 Task: Create Workspace Enterprise Risk Management Workspace description Manage and track company stock options and equity. Workspace type Other
Action: Mouse moved to (360, 76)
Screenshot: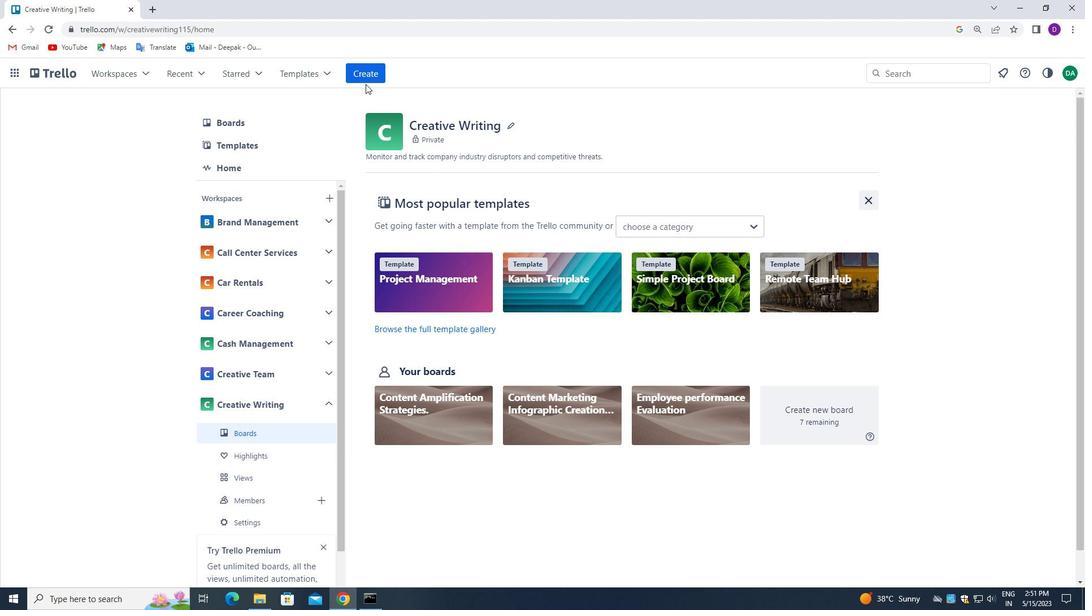 
Action: Mouse pressed left at (360, 76)
Screenshot: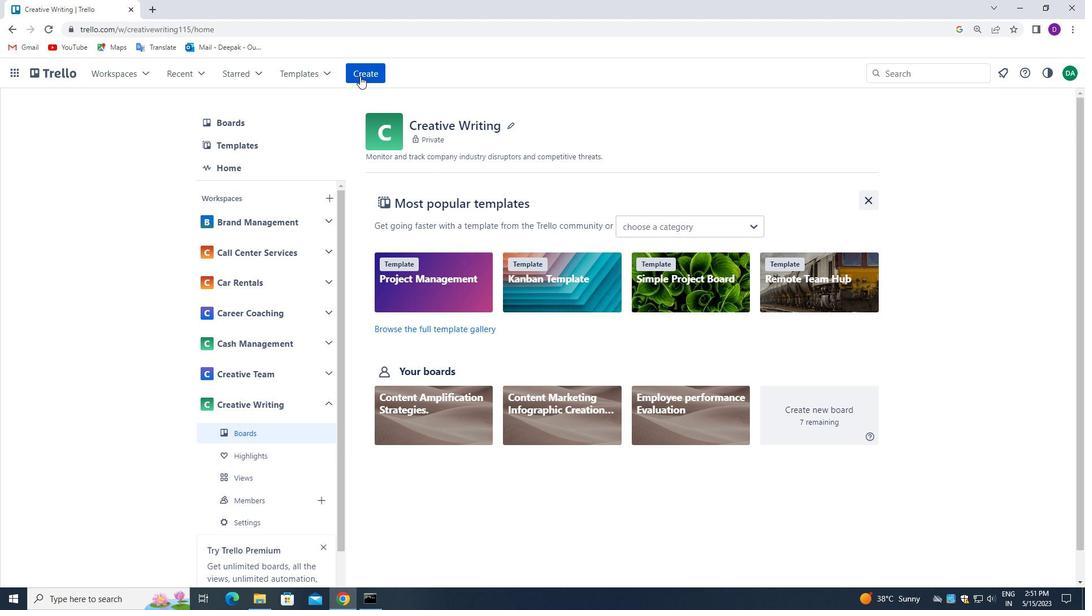 
Action: Mouse moved to (414, 200)
Screenshot: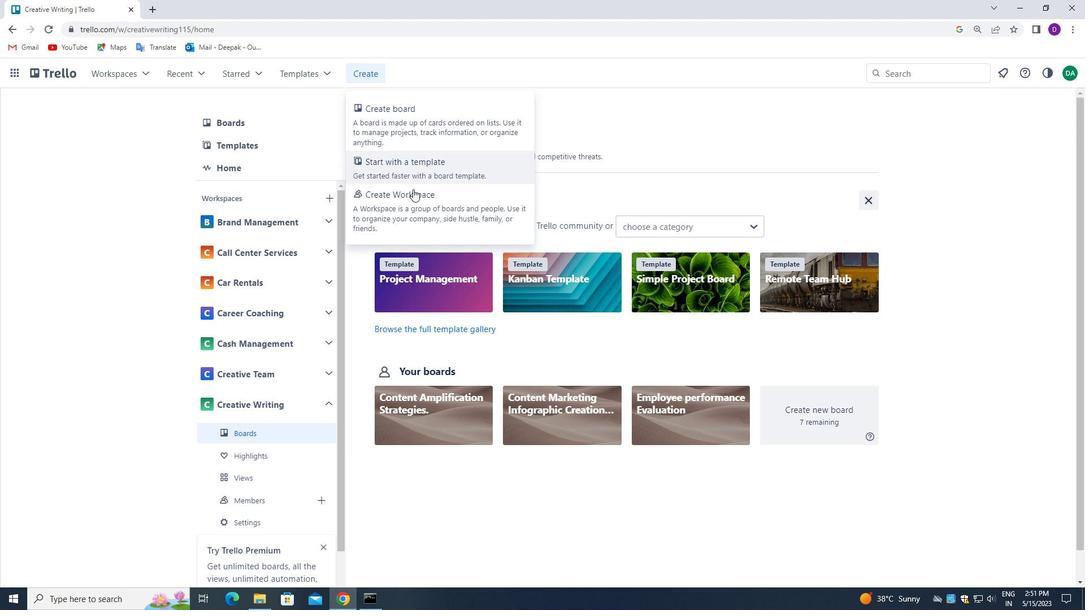 
Action: Mouse pressed left at (414, 200)
Screenshot: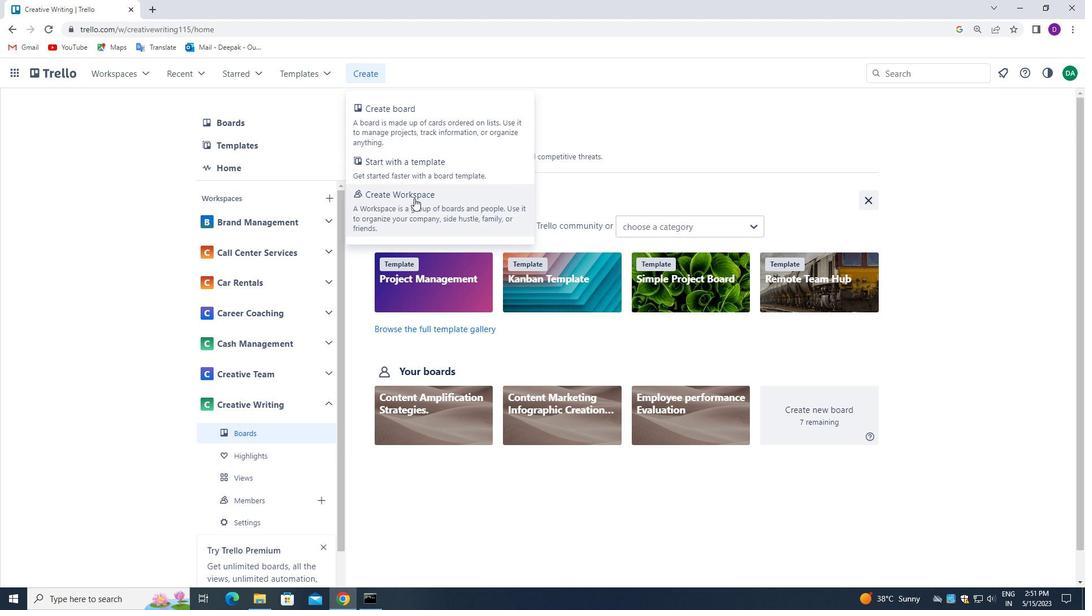 
Action: Mouse moved to (332, 227)
Screenshot: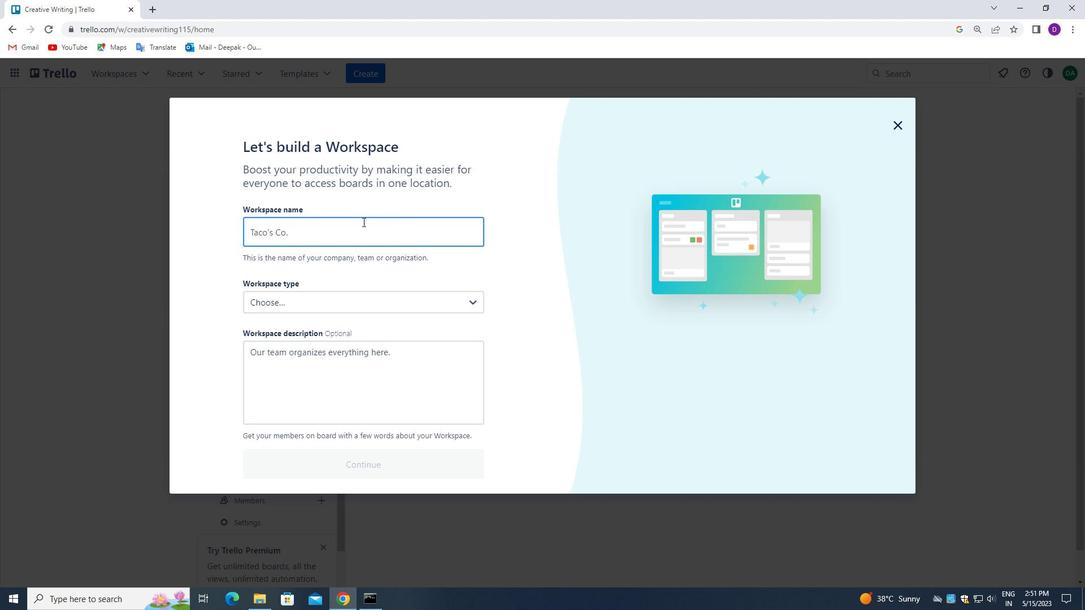 
Action: Mouse pressed left at (332, 227)
Screenshot: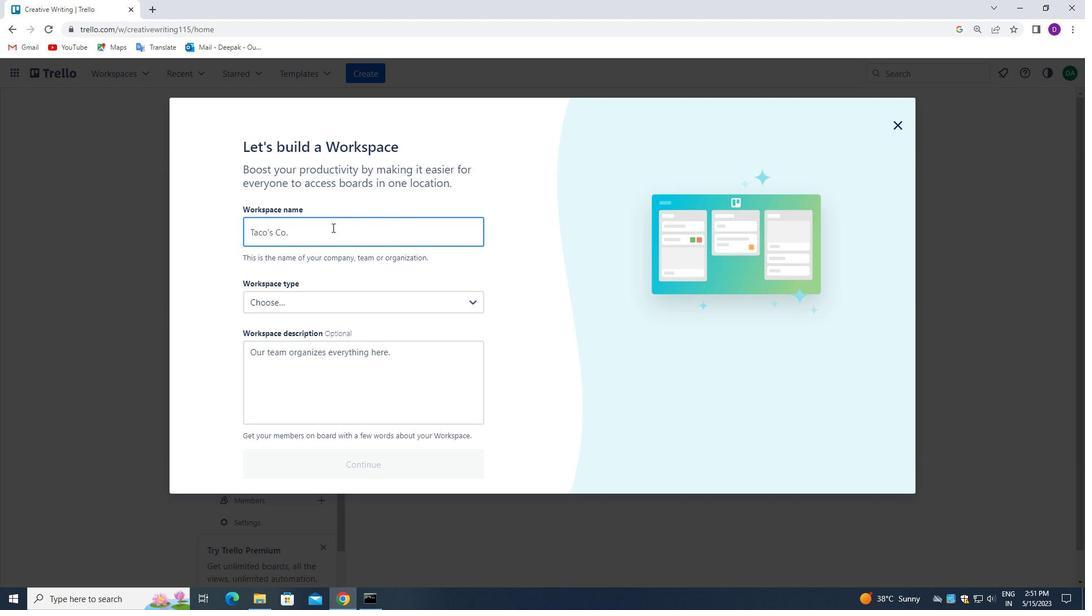 
Action: Mouse moved to (195, 257)
Screenshot: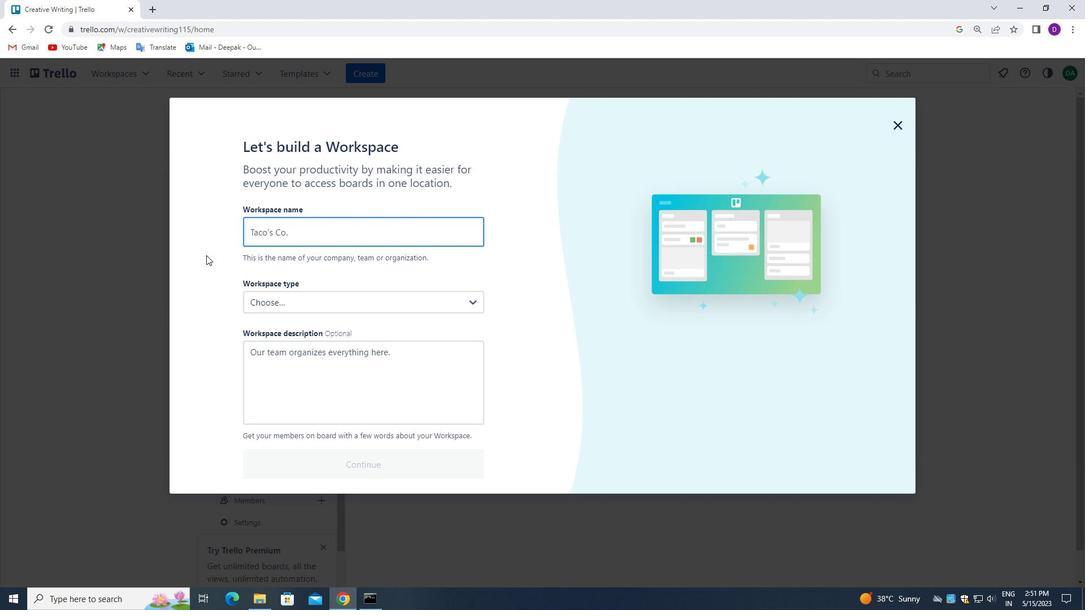 
Action: Key pressed <Key.shift_r>Enterprise<Key.space><Key.shift_r>Risk<Key.space><Key.shift>MANAGEMENT
Screenshot: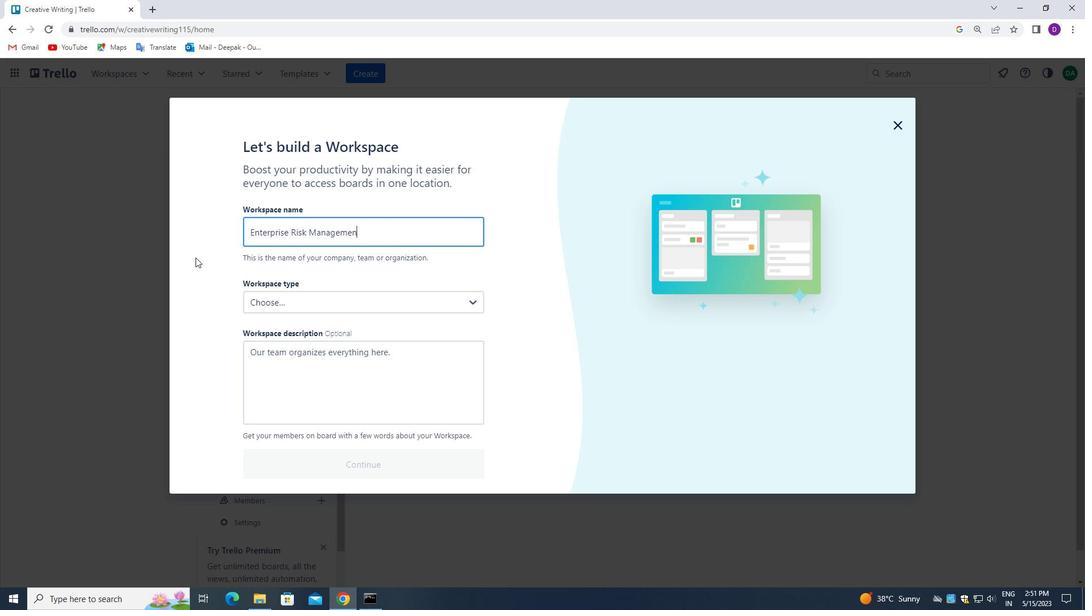 
Action: Mouse moved to (281, 362)
Screenshot: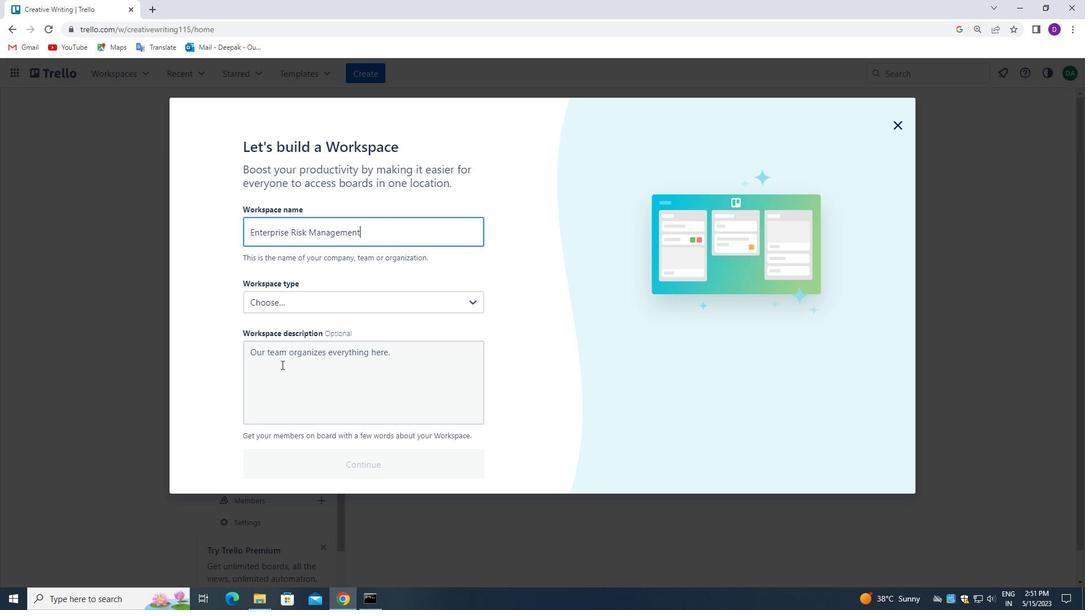 
Action: Mouse pressed left at (281, 362)
Screenshot: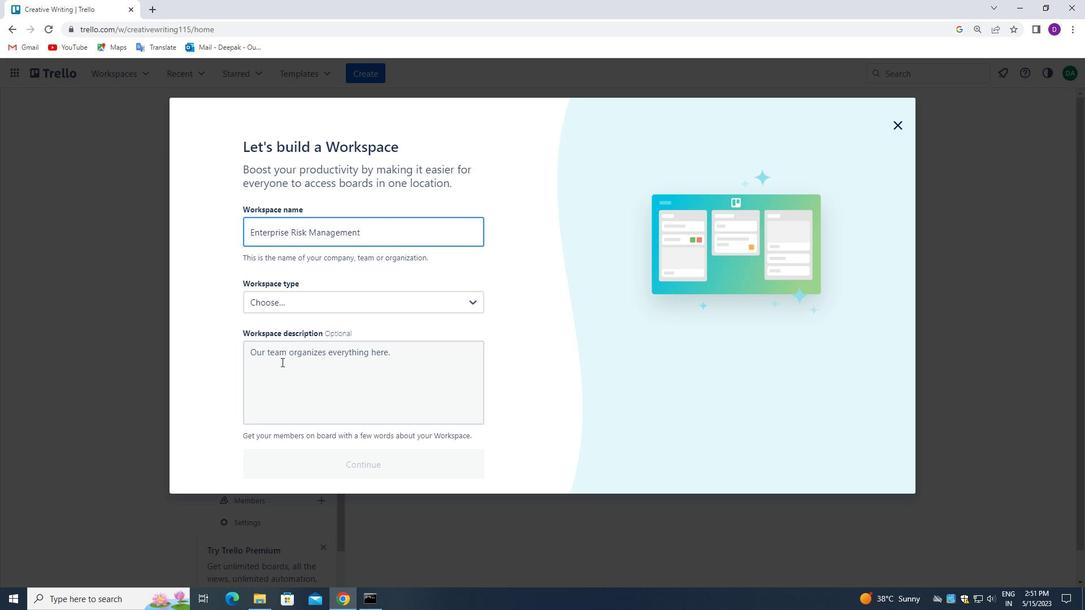 
Action: Key pressed <Key.shift>MANAGE<Key.space>AN<Key.space><Key.backspace>D<Key.space>TRACK<Key.space>COMPANY<Key.space>STOCK<Key.space>OPTIONS<Key.space>AND<Key.space>EQUITY.
Screenshot: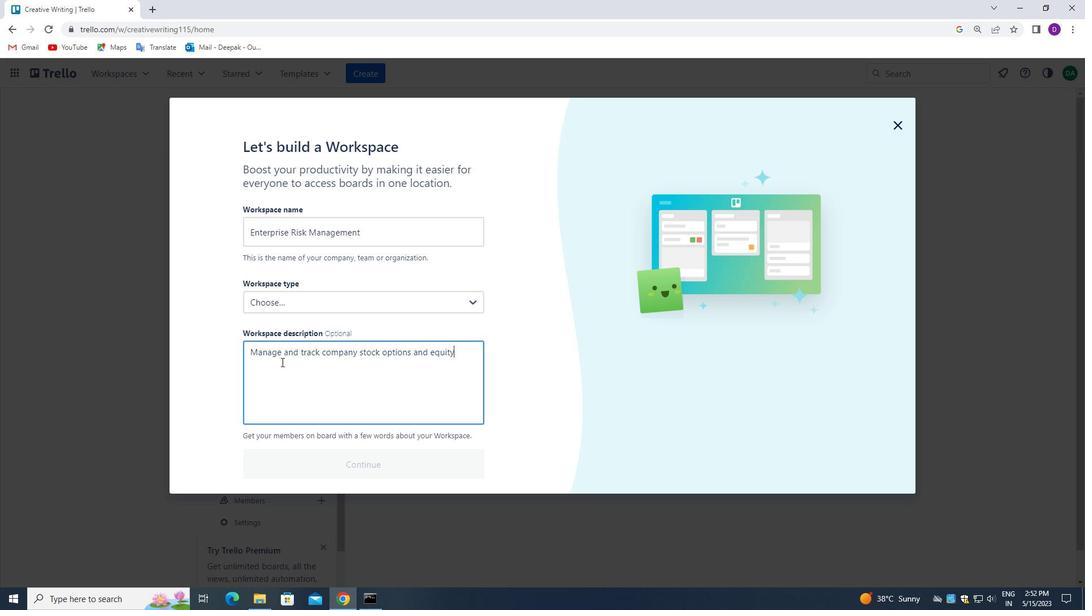 
Action: Mouse moved to (326, 305)
Screenshot: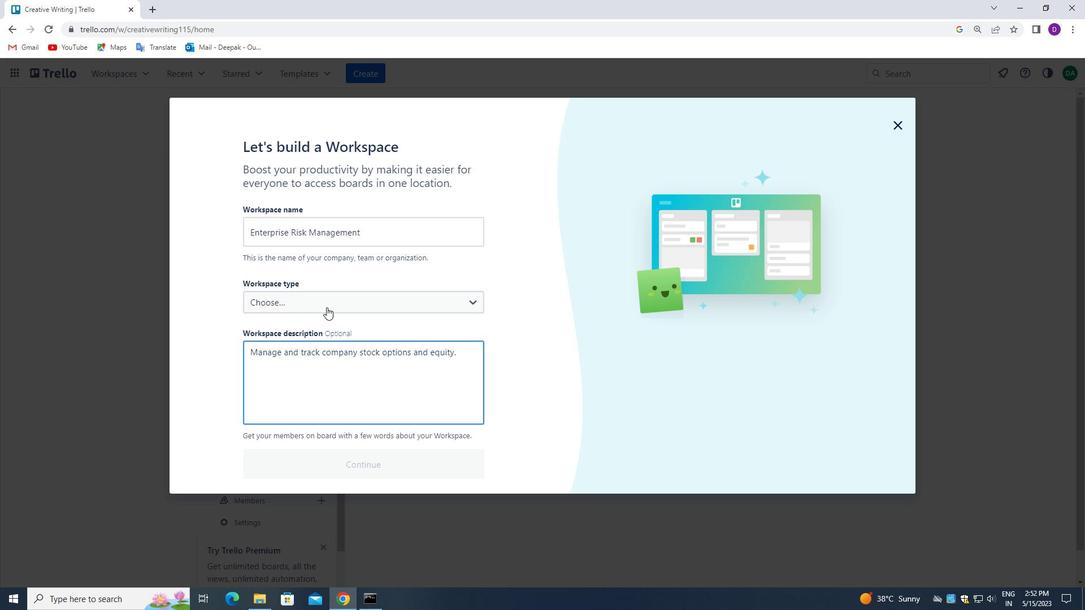 
Action: Mouse pressed left at (326, 305)
Screenshot: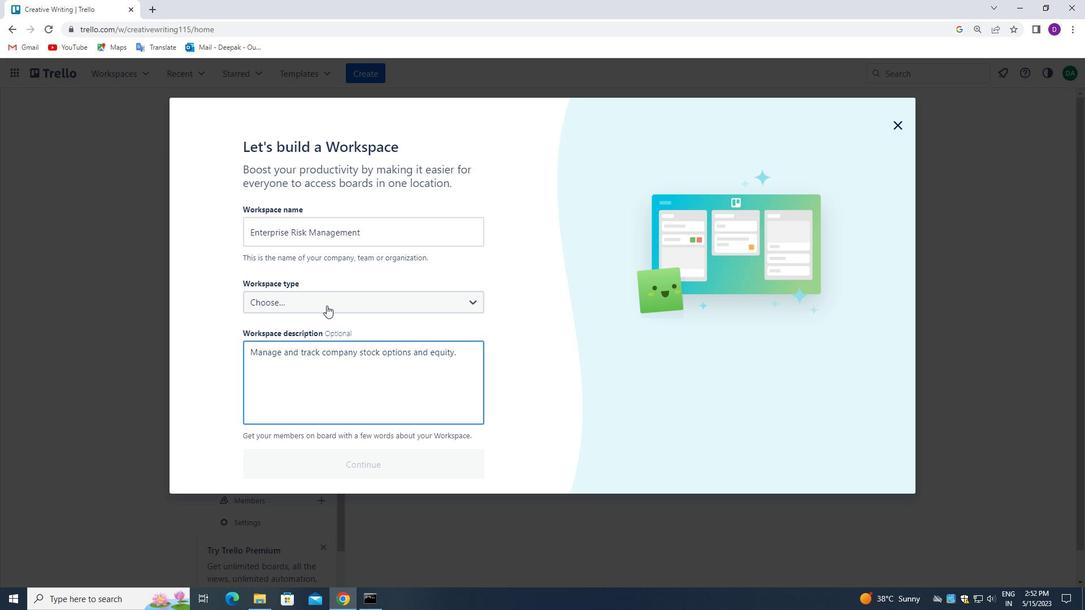 
Action: Mouse moved to (334, 466)
Screenshot: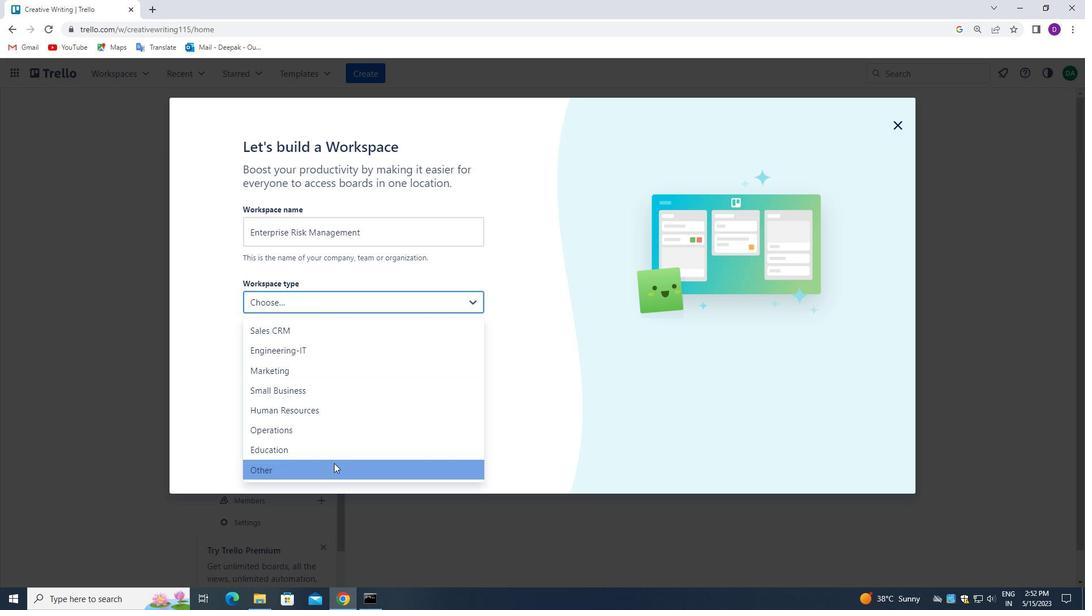
Action: Mouse pressed left at (334, 466)
Screenshot: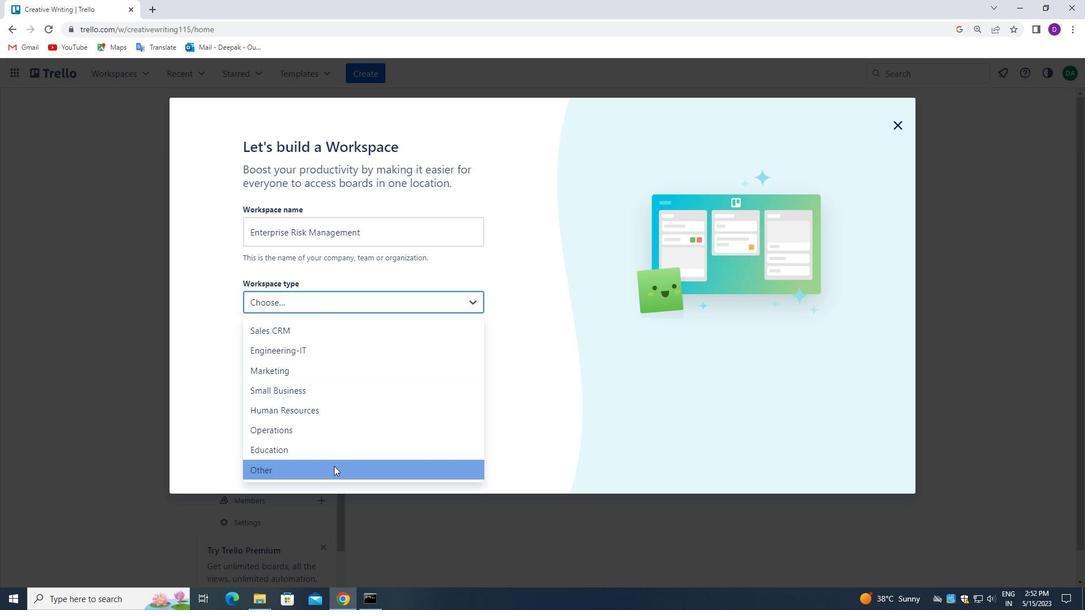 
Action: Mouse moved to (365, 465)
Screenshot: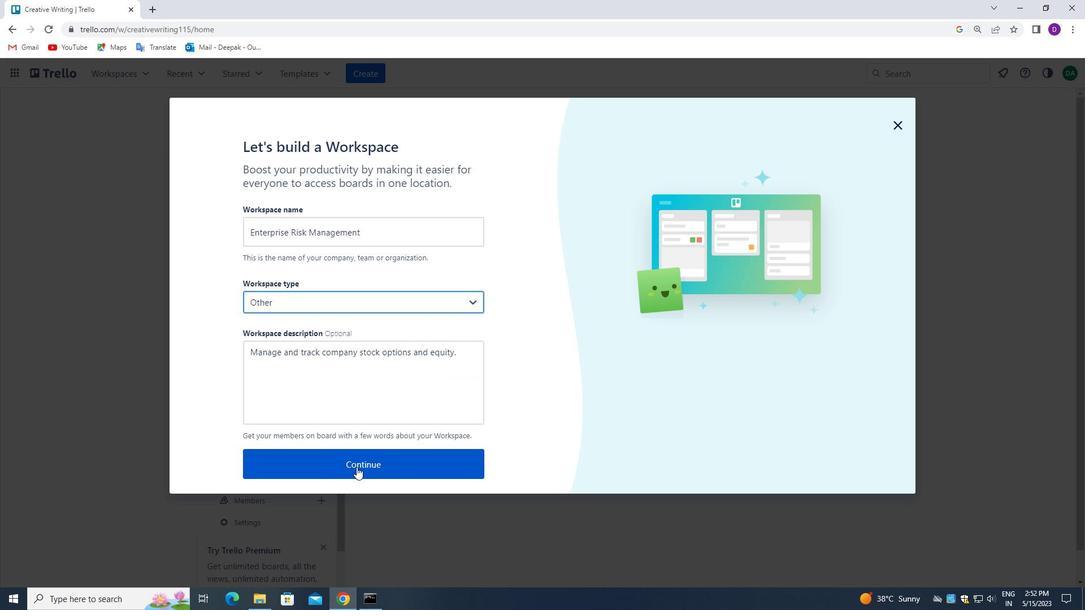 
Action: Mouse pressed left at (365, 465)
Screenshot: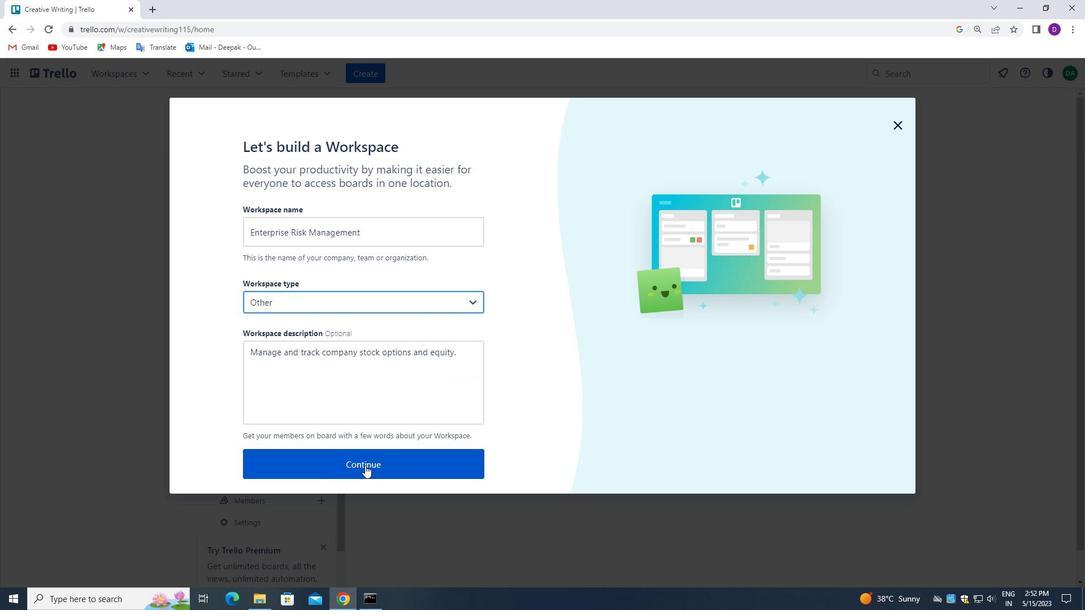 
Action: Mouse moved to (896, 122)
Screenshot: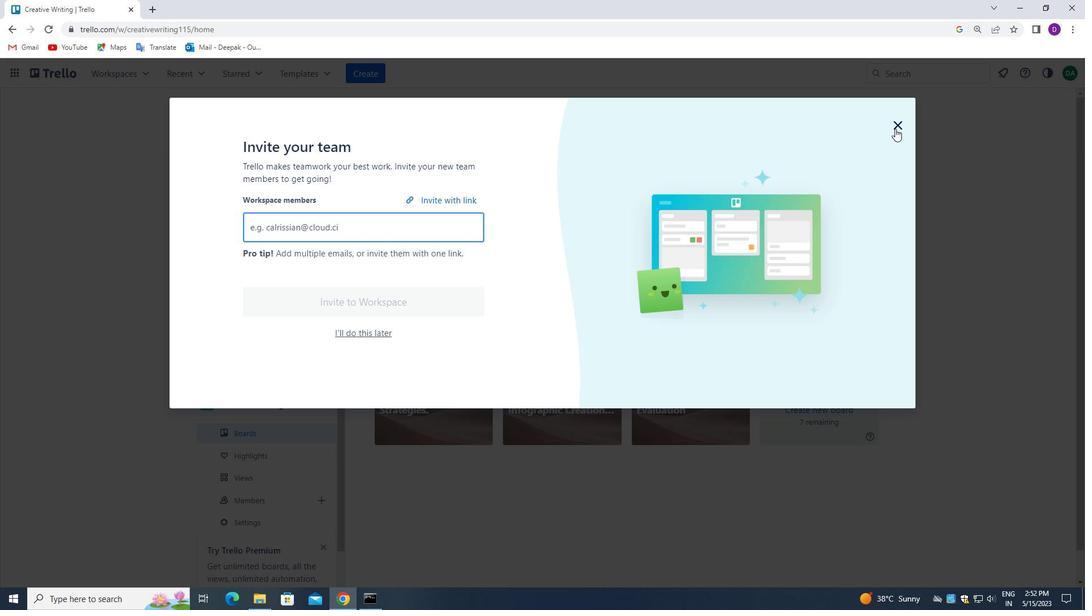
Action: Mouse pressed left at (896, 122)
Screenshot: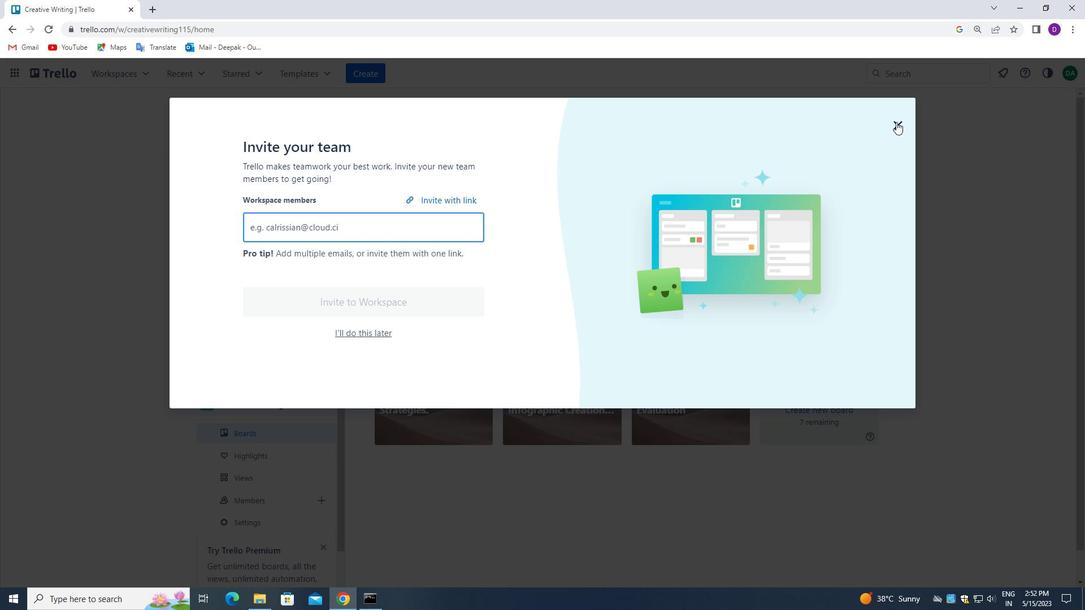 
Action: Mouse moved to (547, 247)
Screenshot: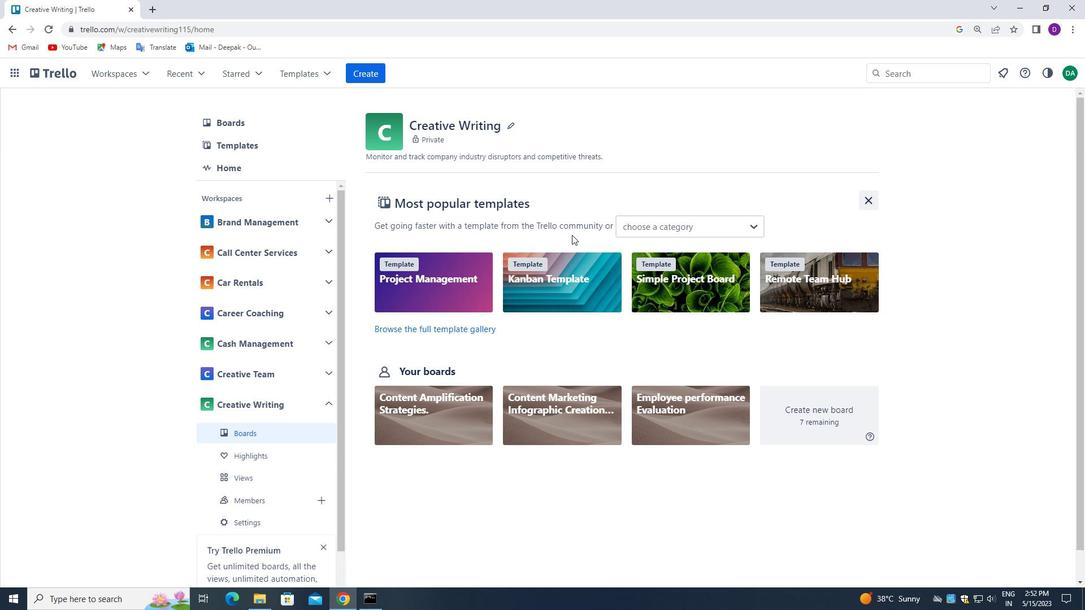 
Action: Mouse scrolled (547, 247) with delta (0, 0)
Screenshot: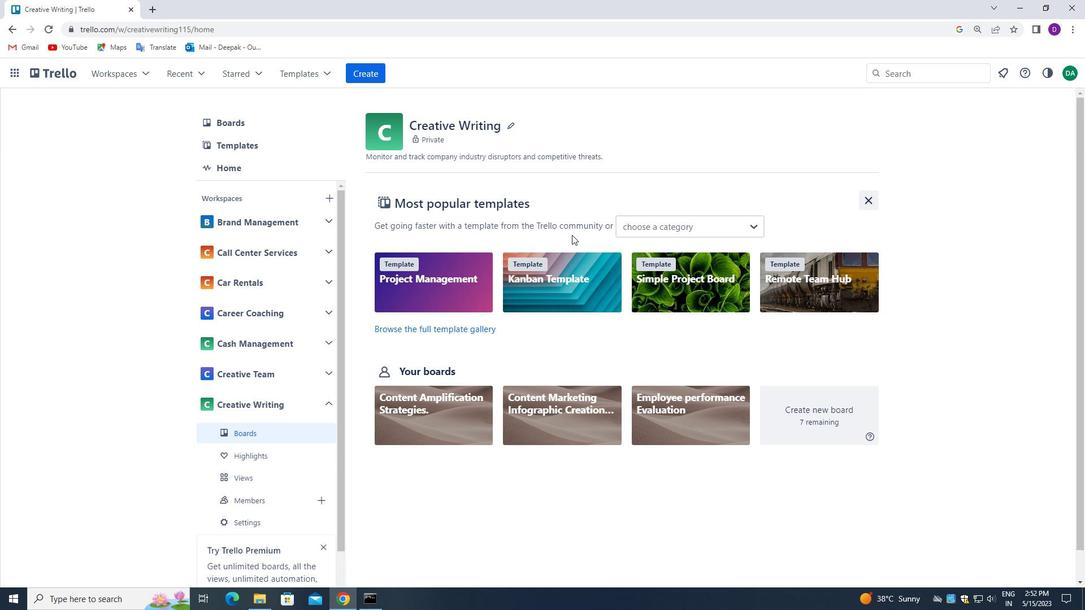 
Action: Mouse moved to (547, 247)
Screenshot: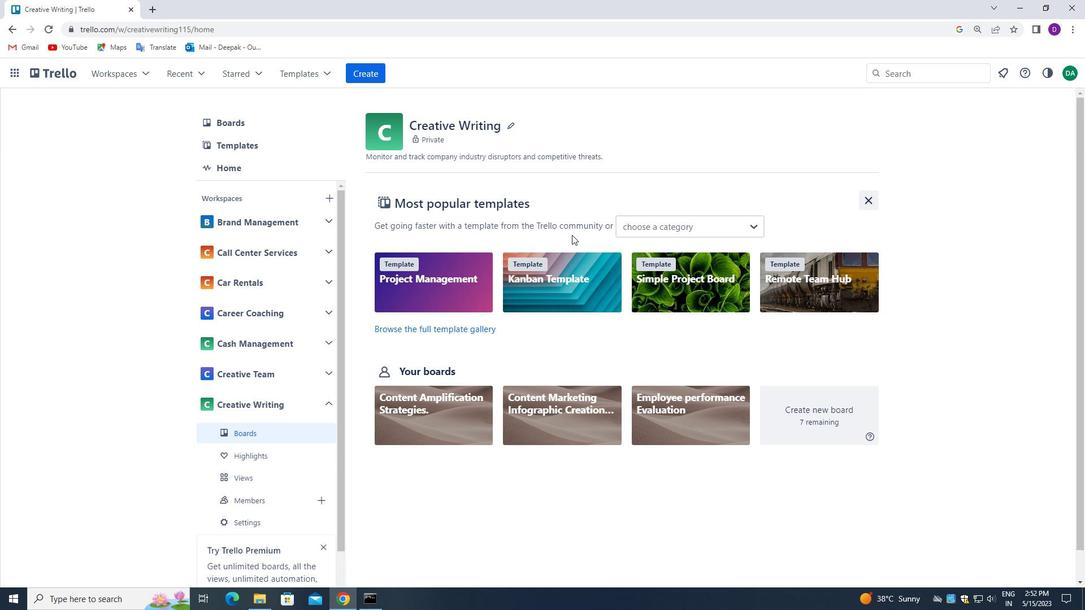 
Action: Mouse scrolled (547, 247) with delta (0, 0)
Screenshot: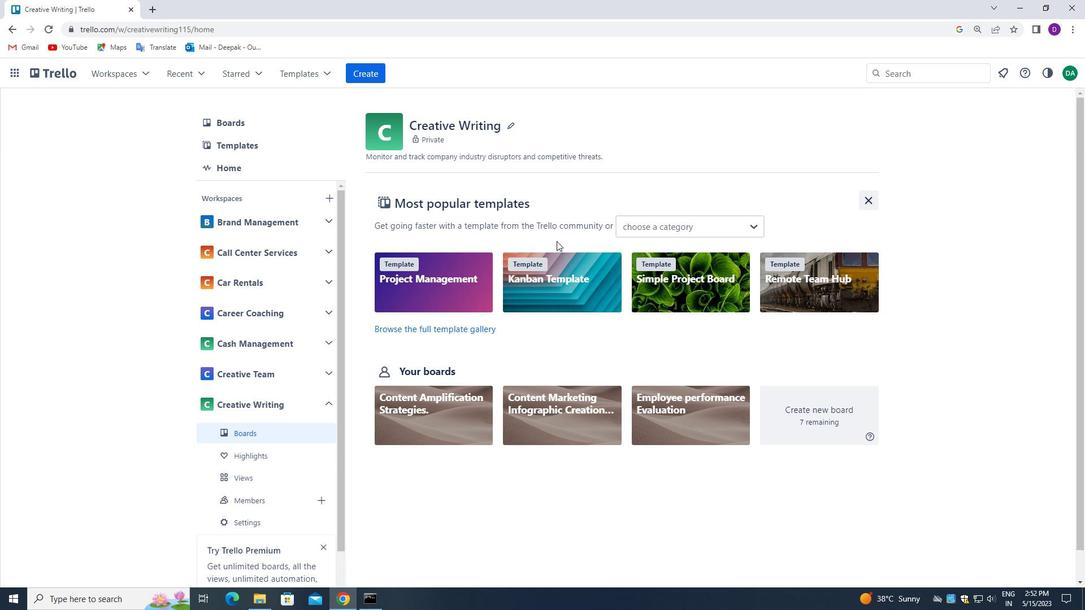
Action: Mouse moved to (546, 248)
Screenshot: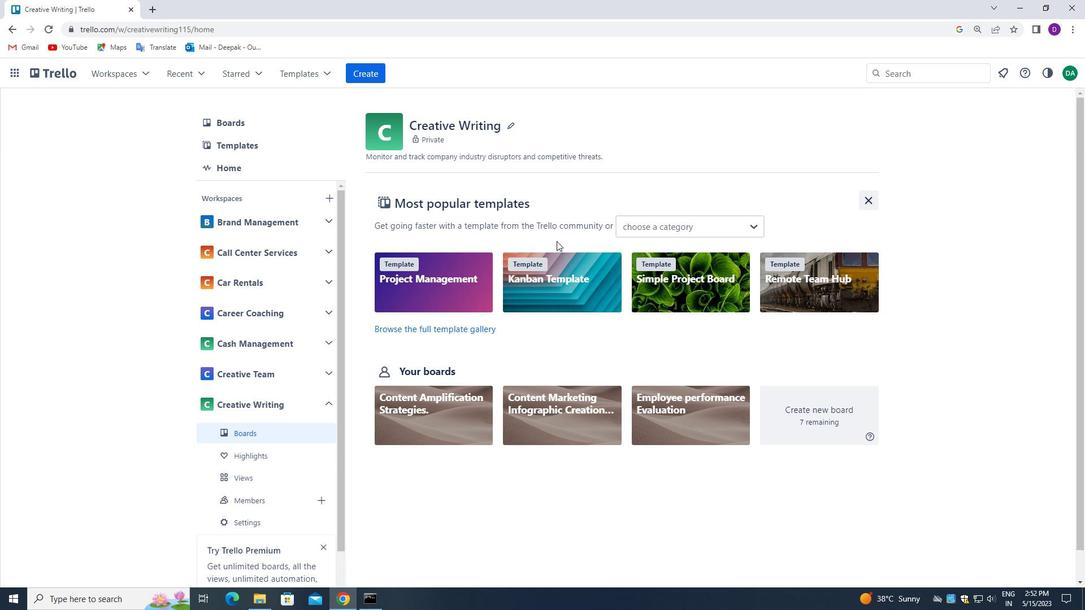 
Action: Mouse scrolled (546, 248) with delta (0, 0)
Screenshot: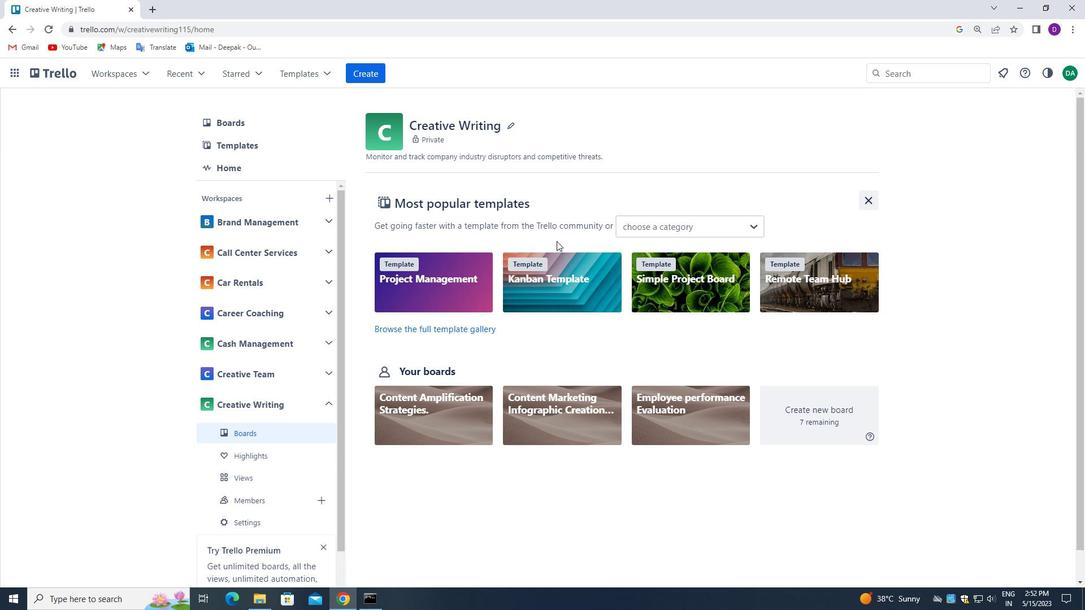 
Action: Mouse scrolled (546, 248) with delta (0, 0)
Screenshot: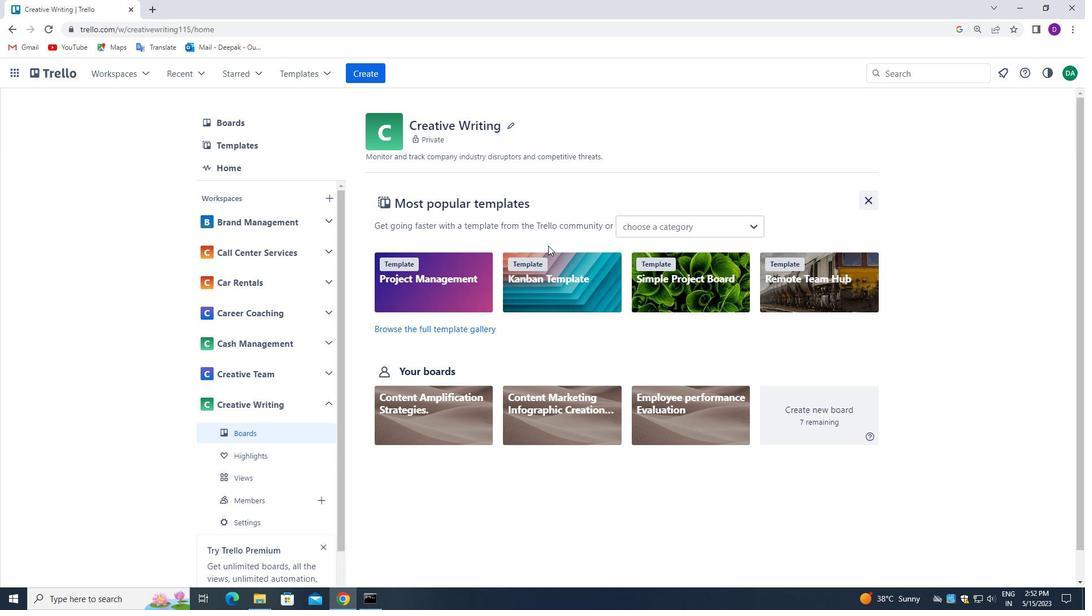 
Action: Mouse moved to (279, 346)
Screenshot: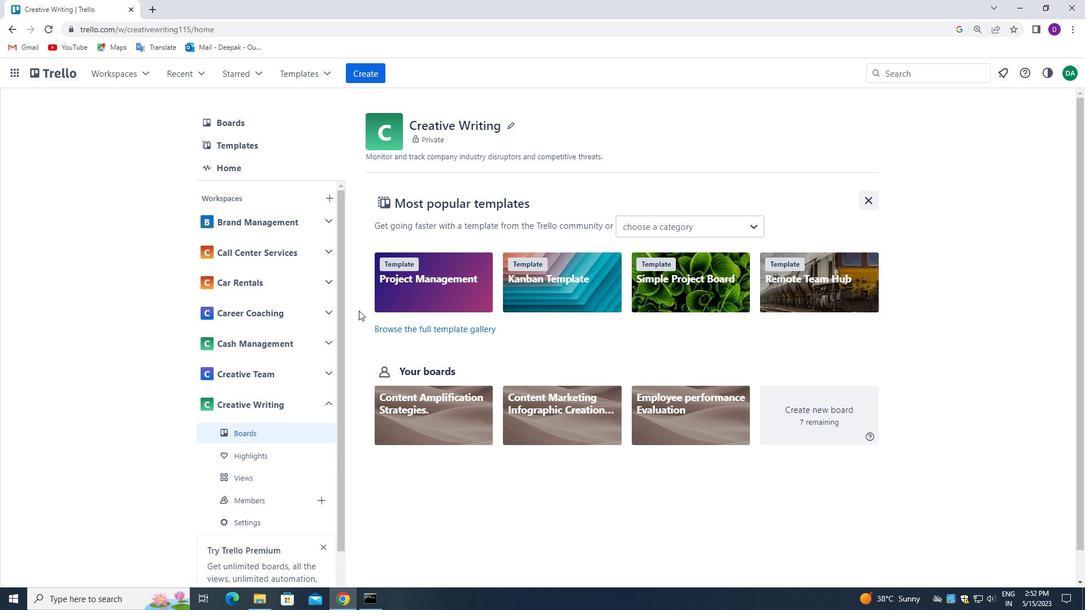 
Action: Mouse scrolled (279, 346) with delta (0, 0)
Screenshot: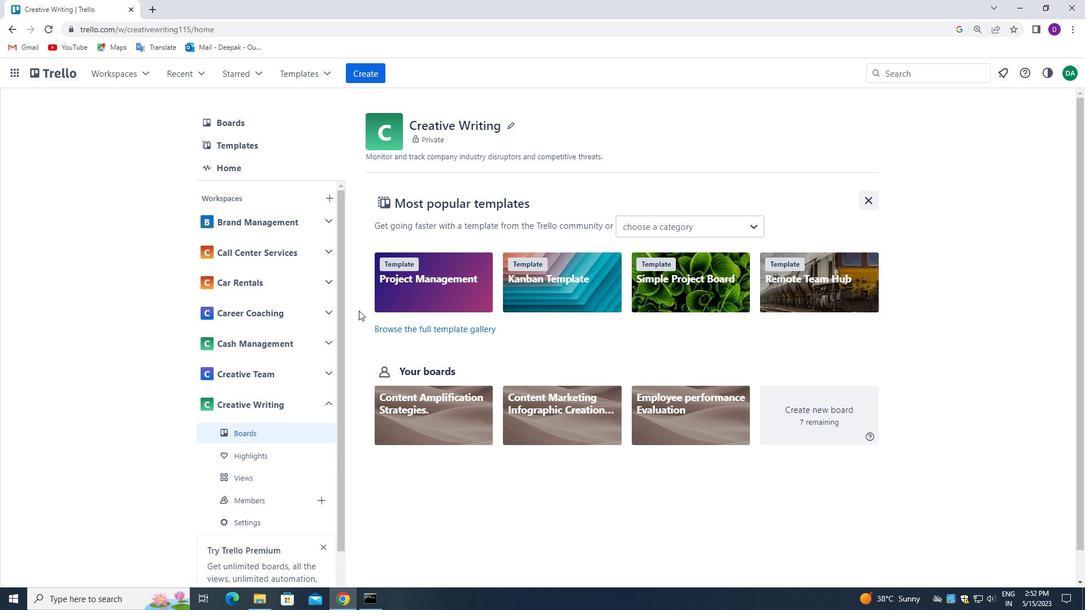 
Action: Mouse moved to (270, 352)
Screenshot: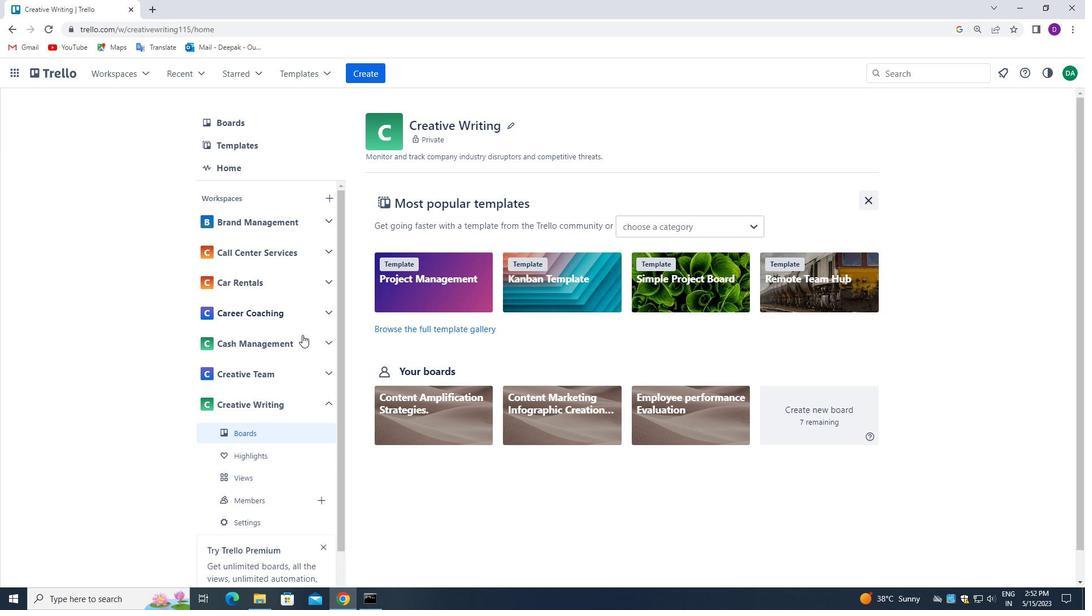 
Action: Mouse scrolled (270, 352) with delta (0, 0)
Screenshot: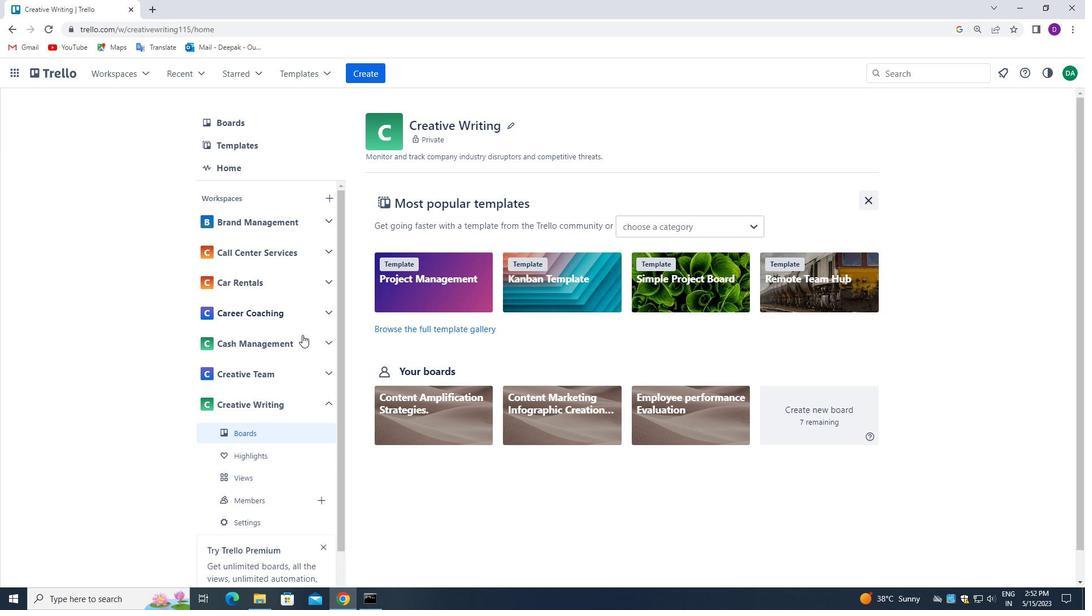 
Action: Mouse moved to (268, 354)
Screenshot: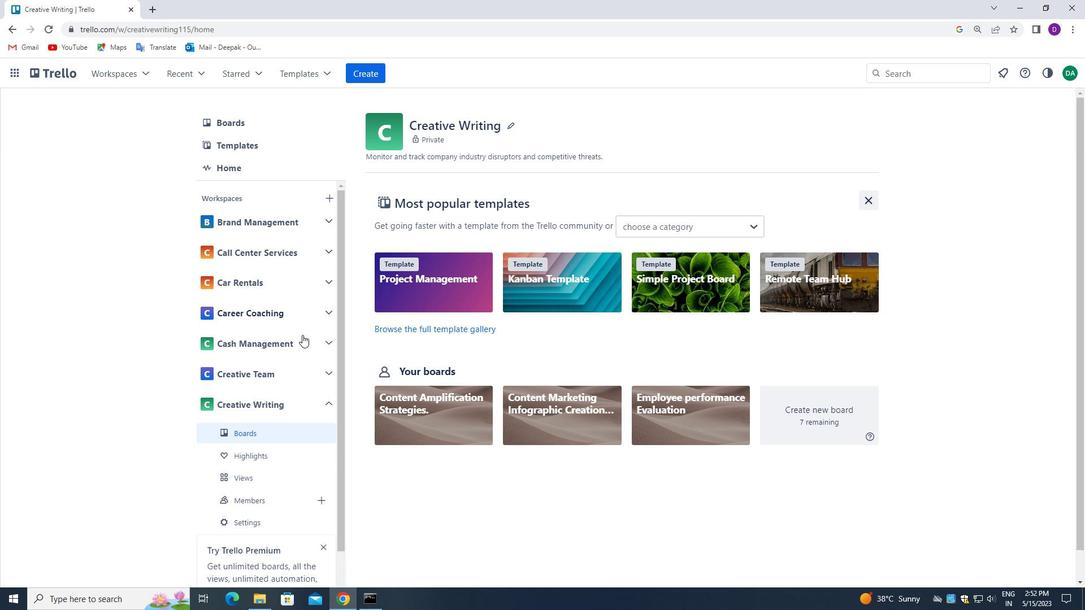 
Action: Mouse scrolled (268, 354) with delta (0, 0)
Screenshot: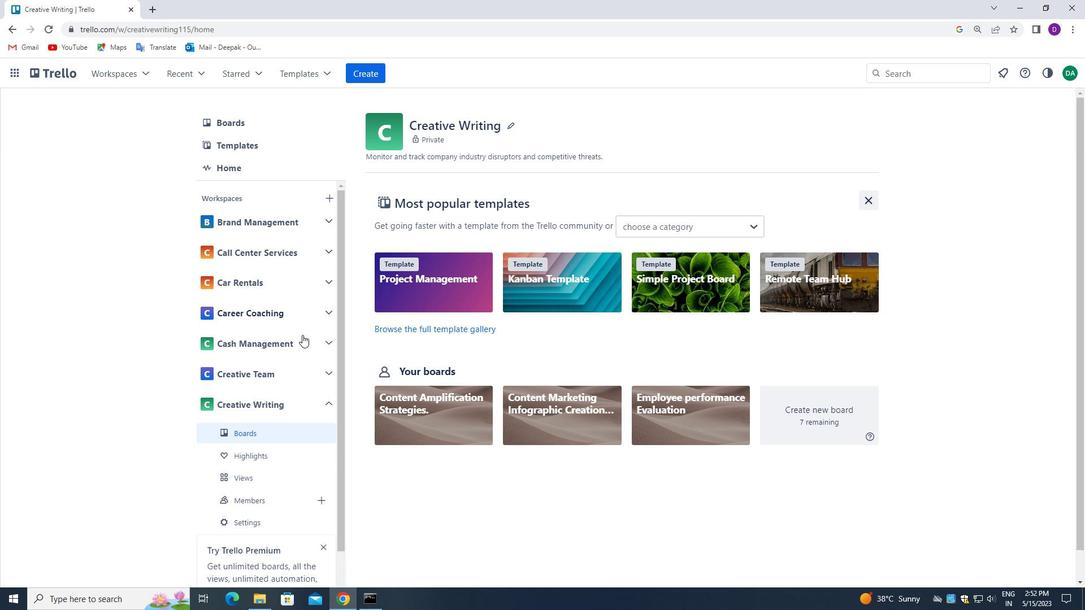 
Action: Mouse scrolled (268, 354) with delta (0, 0)
Screenshot: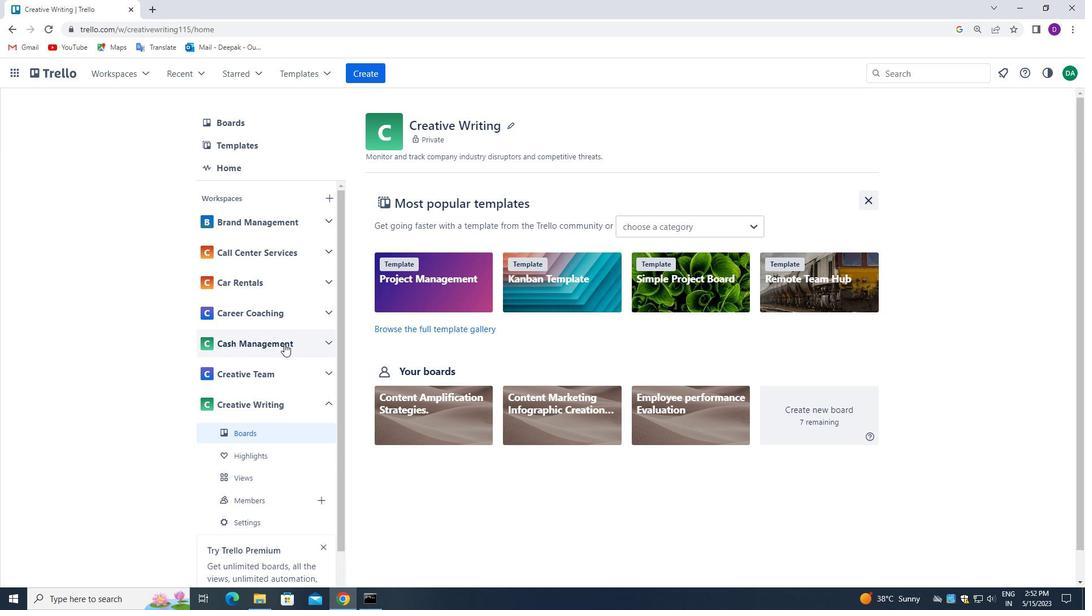 
Action: Mouse moved to (282, 391)
Screenshot: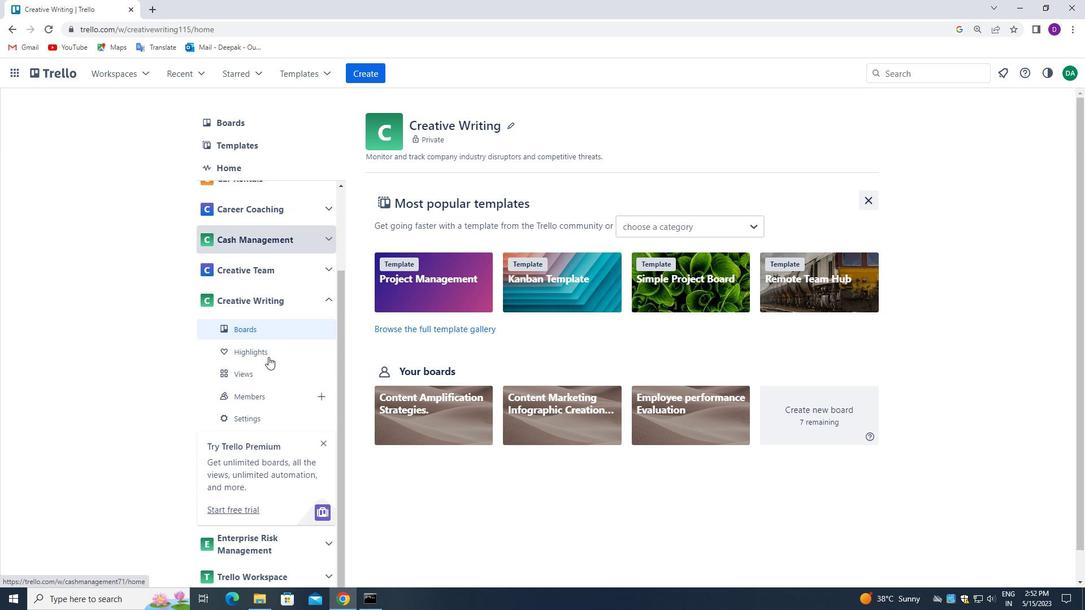 
Action: Mouse scrolled (282, 390) with delta (0, 0)
Screenshot: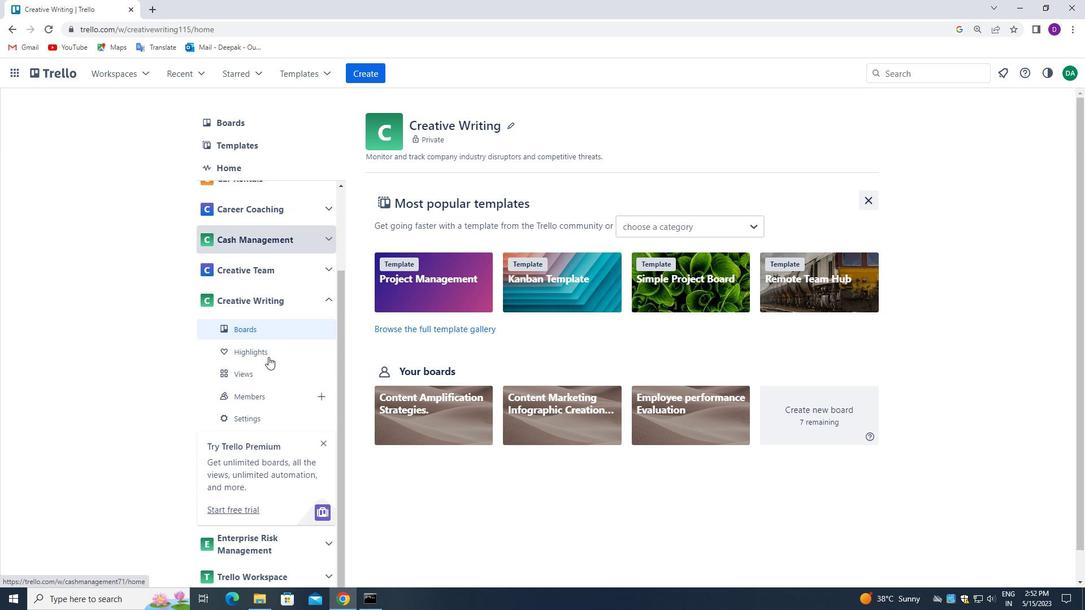 
Action: Mouse moved to (282, 399)
Screenshot: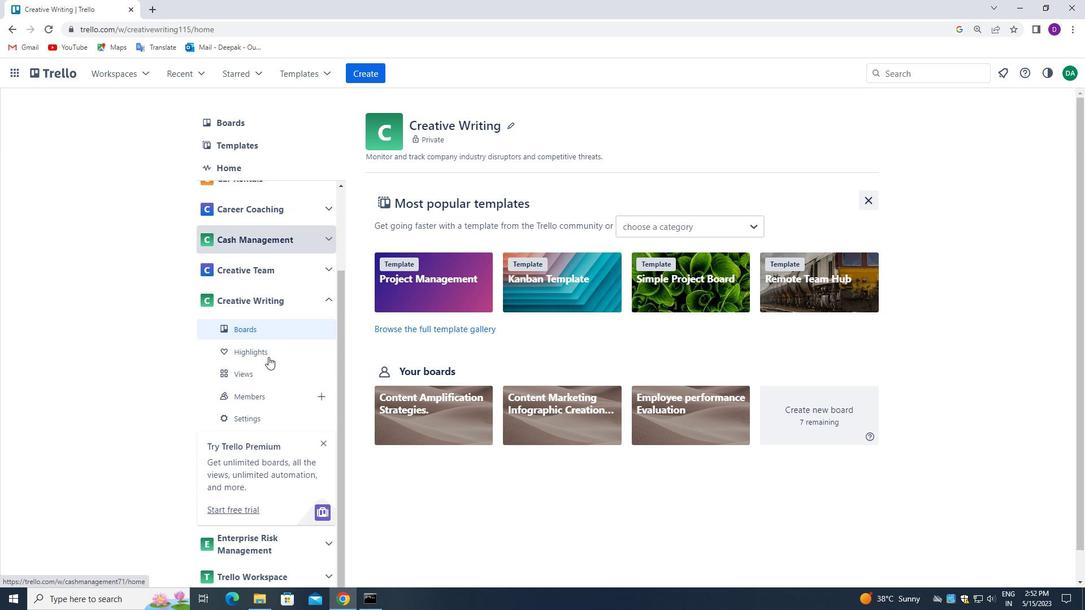 
Action: Mouse scrolled (282, 398) with delta (0, 0)
Screenshot: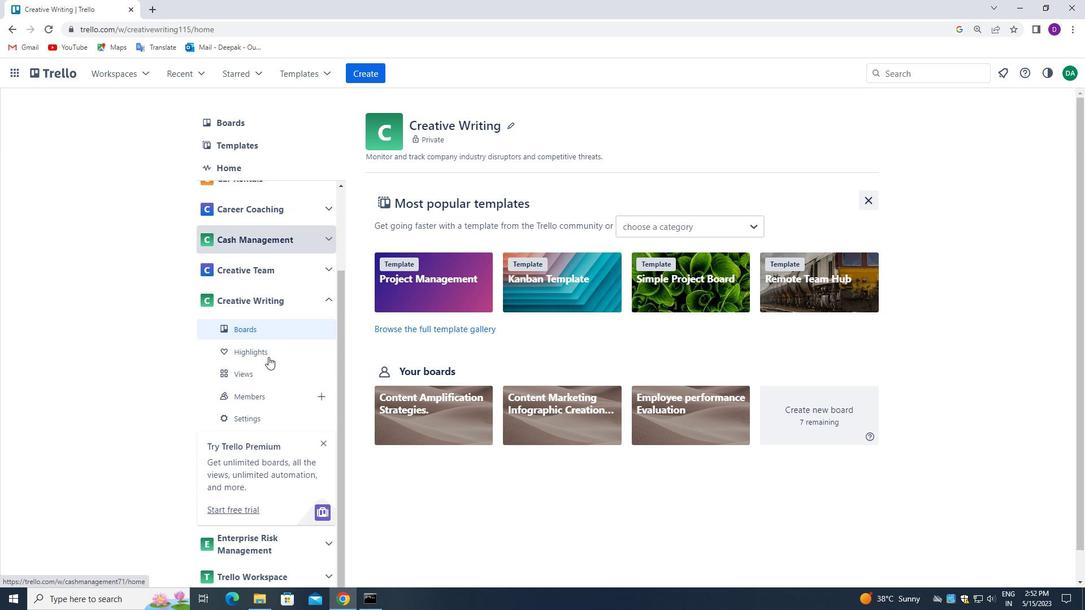 
Action: Mouse moved to (282, 405)
Screenshot: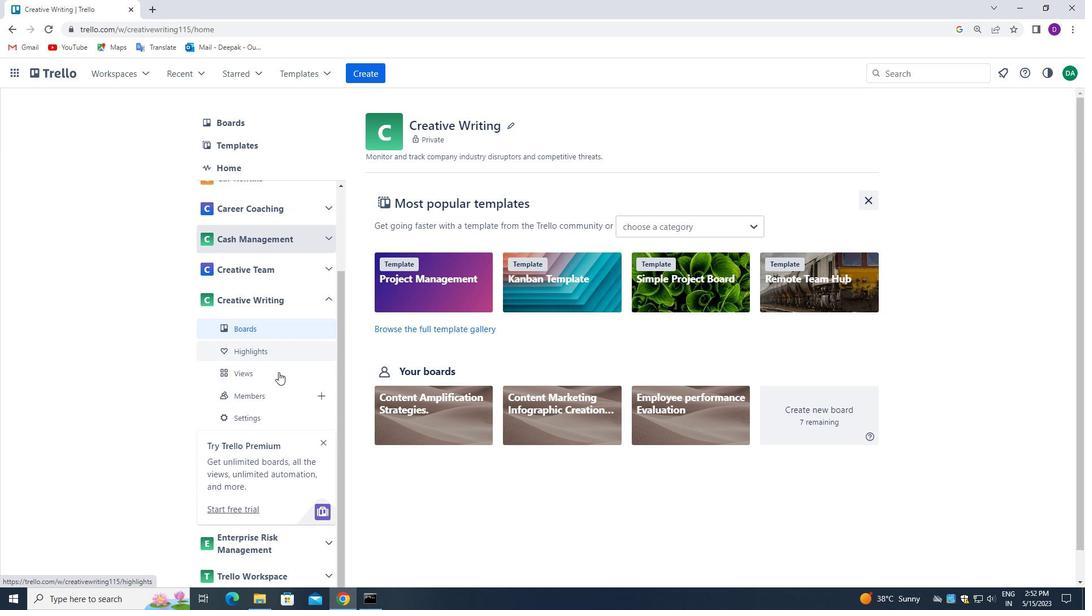 
Action: Mouse scrolled (282, 404) with delta (0, 0)
Screenshot: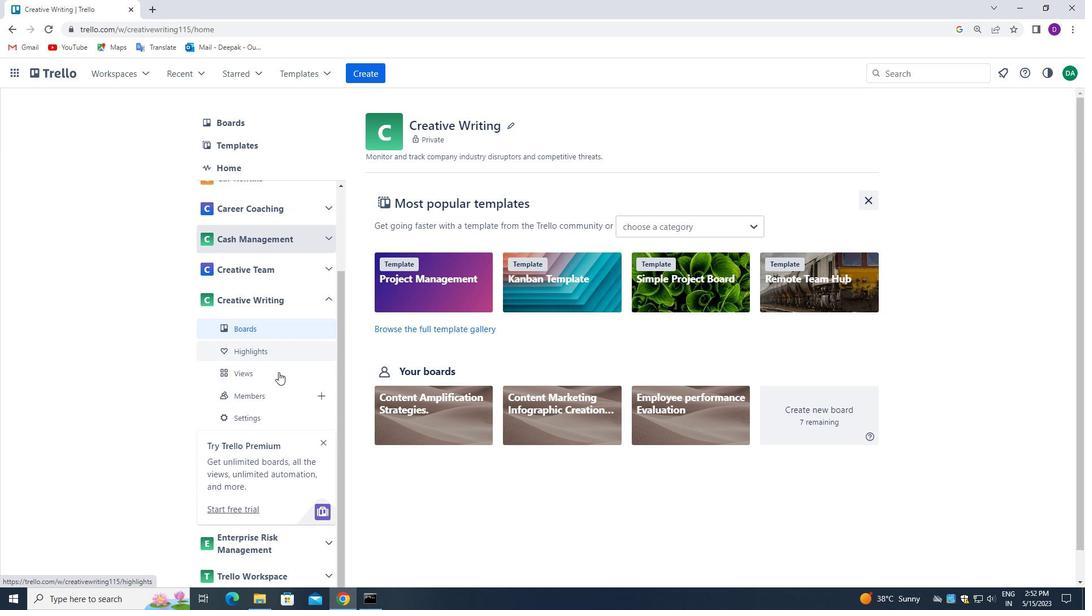
Action: Mouse moved to (269, 499)
Screenshot: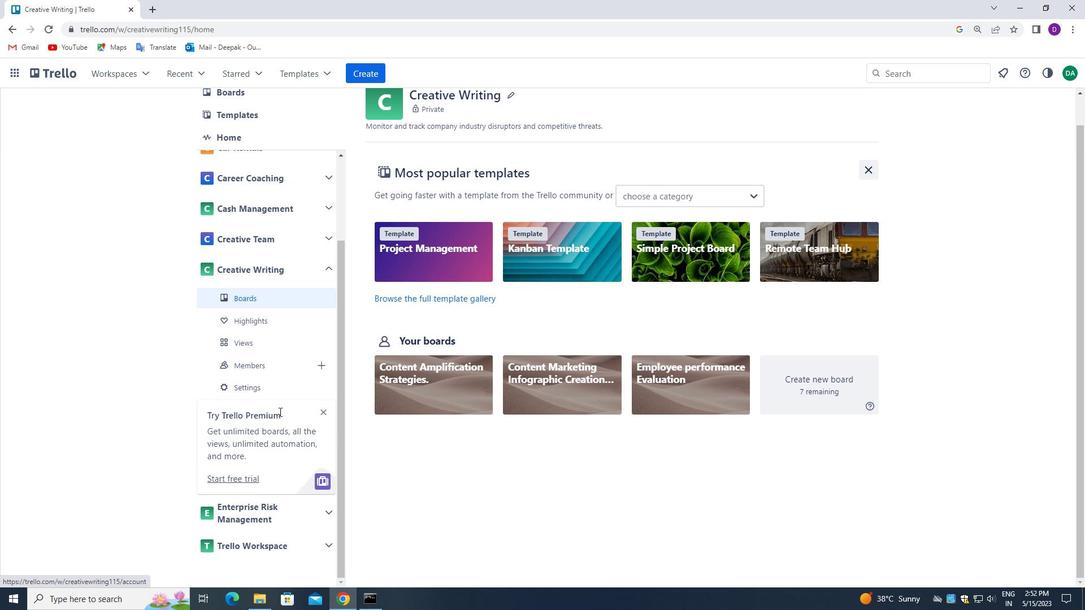 
Action: Mouse scrolled (269, 498) with delta (0, 0)
Screenshot: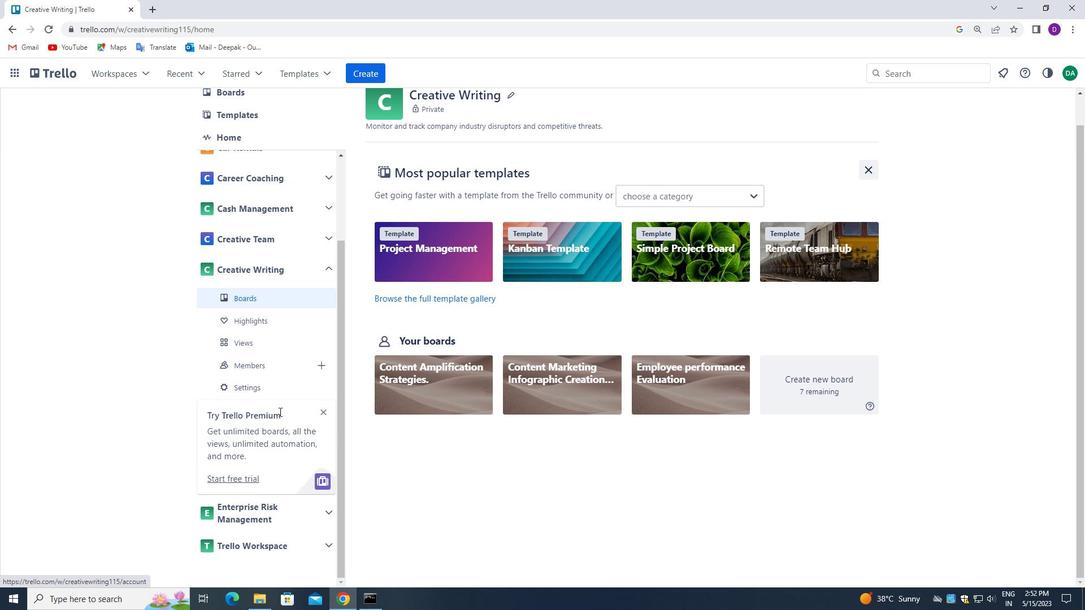 
Action: Mouse moved to (268, 517)
Screenshot: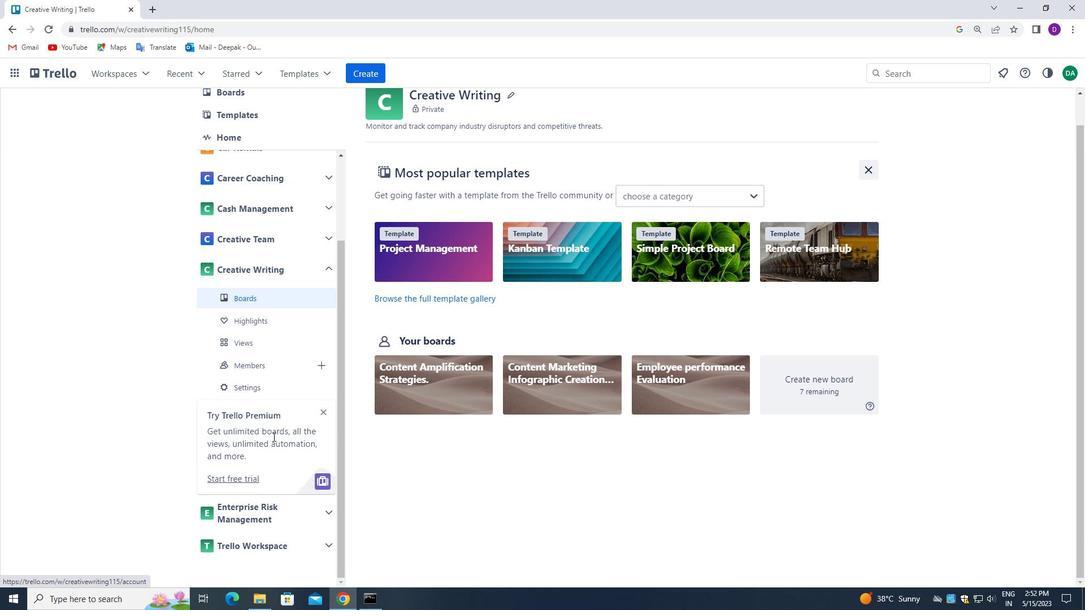 
Action: Mouse scrolled (268, 516) with delta (0, 0)
Screenshot: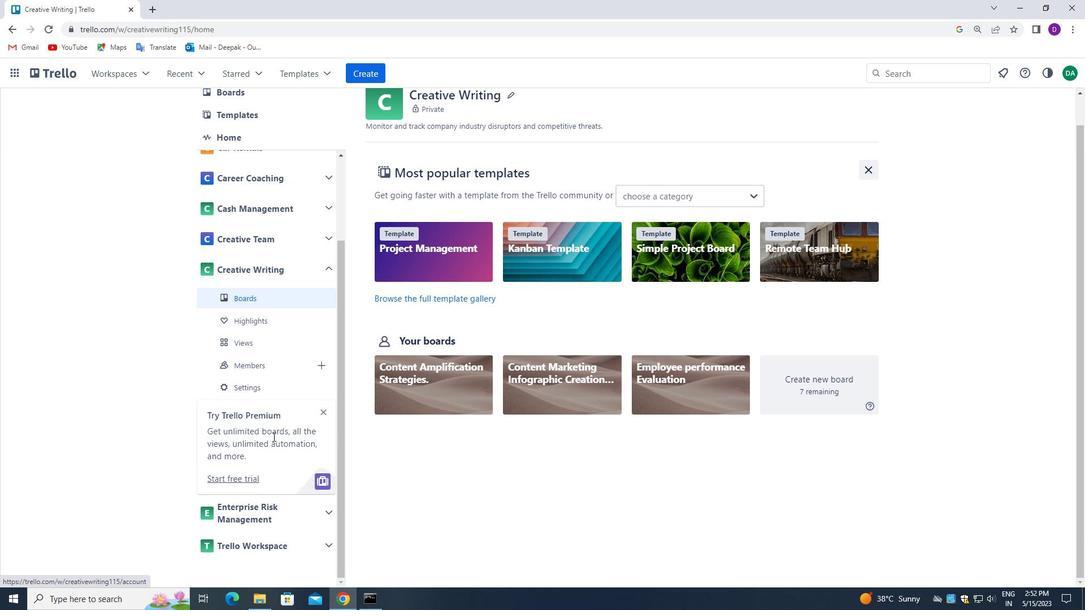 
Action: Mouse moved to (267, 531)
Screenshot: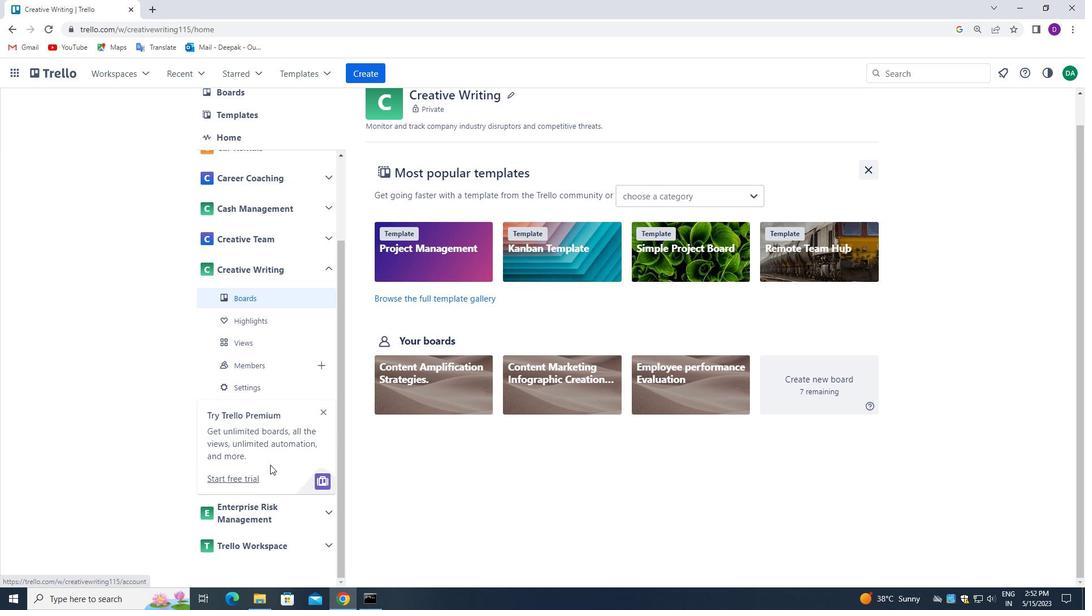 
Action: Mouse scrolled (267, 531) with delta (0, 0)
Screenshot: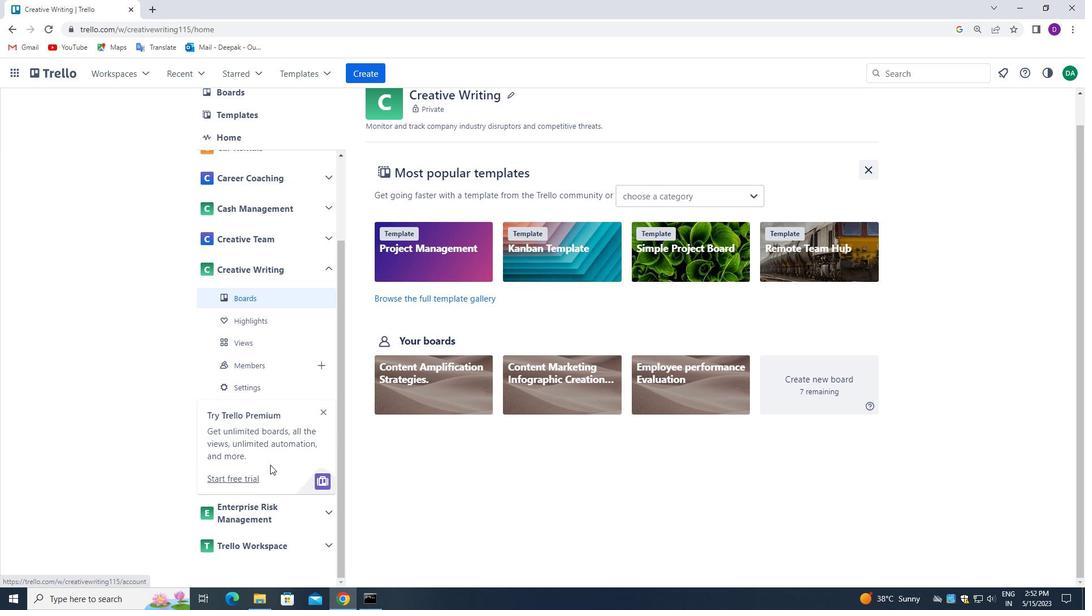 
Action: Mouse moved to (263, 518)
Screenshot: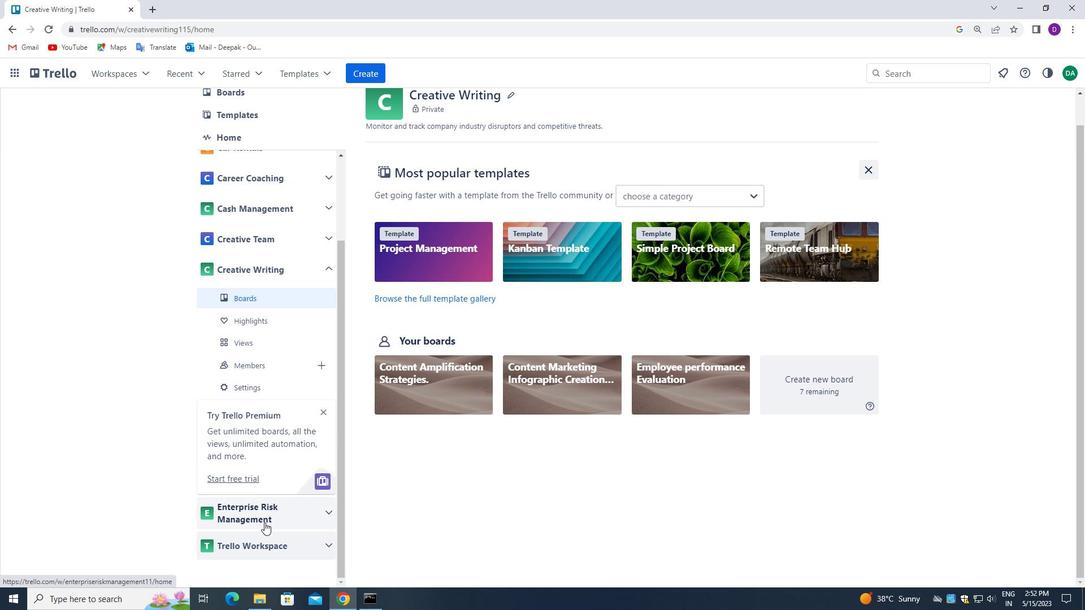 
Action: Mouse pressed left at (263, 518)
Screenshot: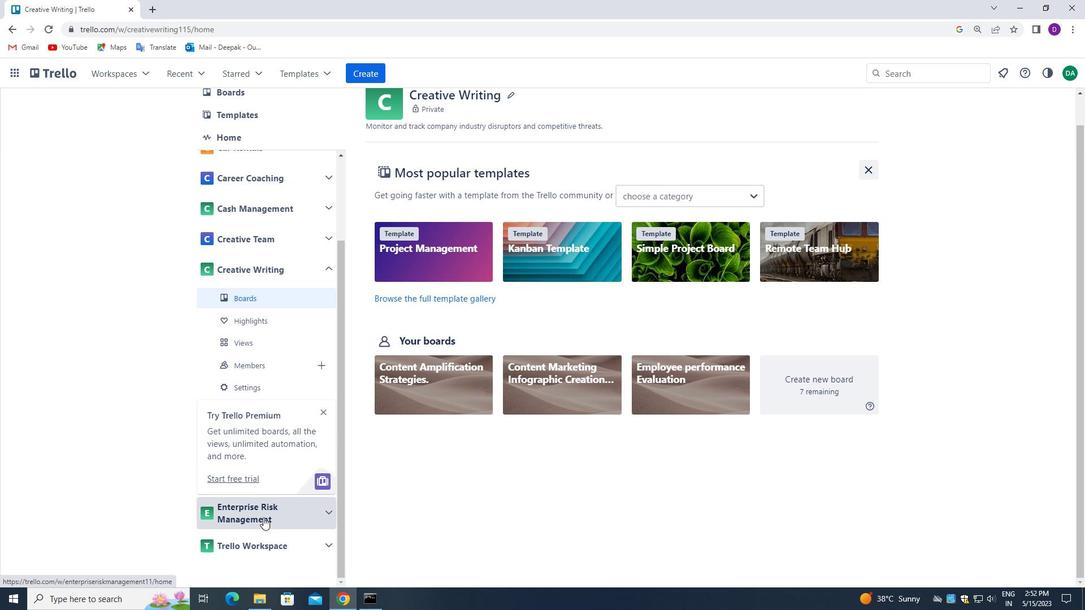 
Action: Mouse moved to (419, 433)
Screenshot: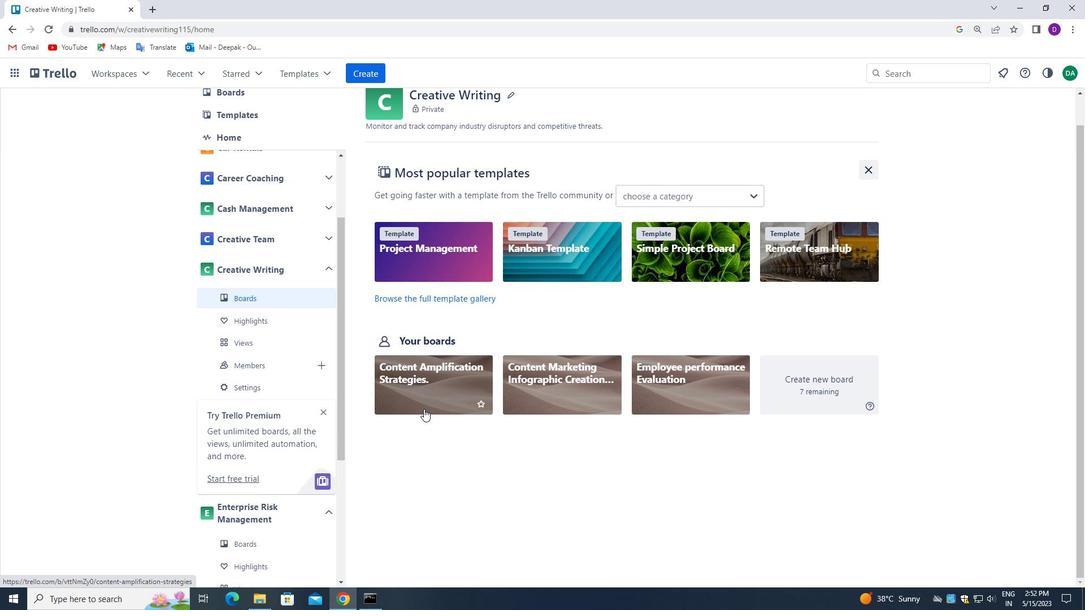 
Action: Mouse scrolled (419, 432) with delta (0, 0)
Screenshot: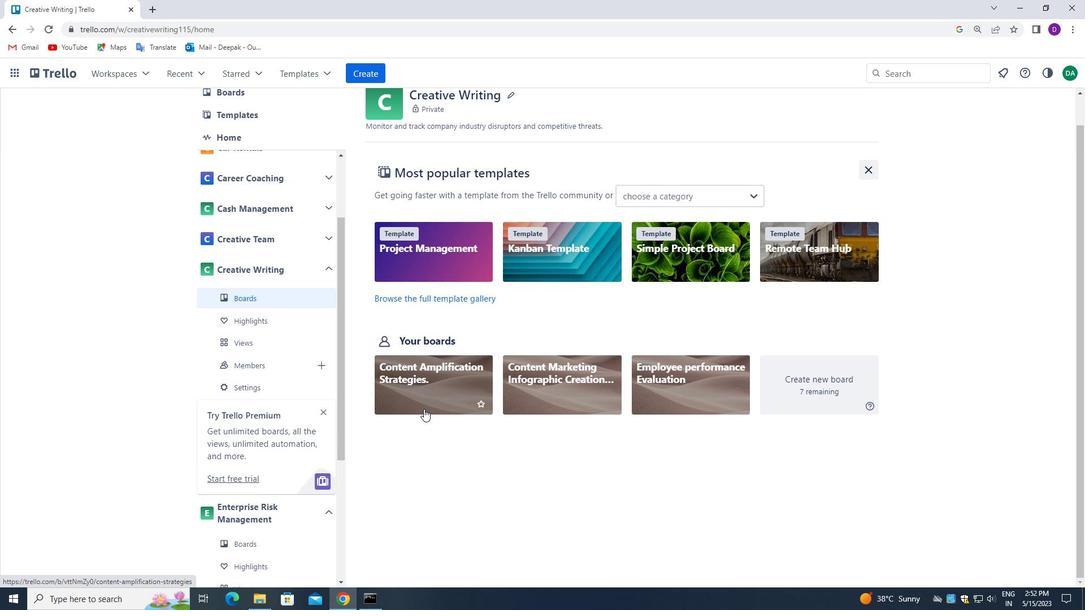 
Action: Mouse moved to (419, 434)
Screenshot: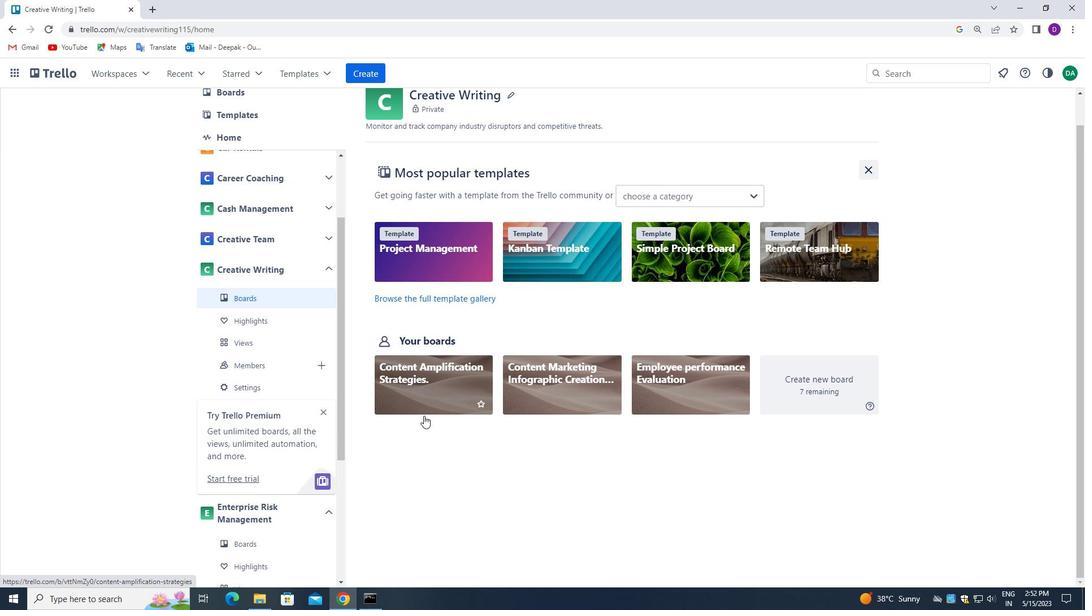 
Action: Mouse scrolled (419, 433) with delta (0, 0)
Screenshot: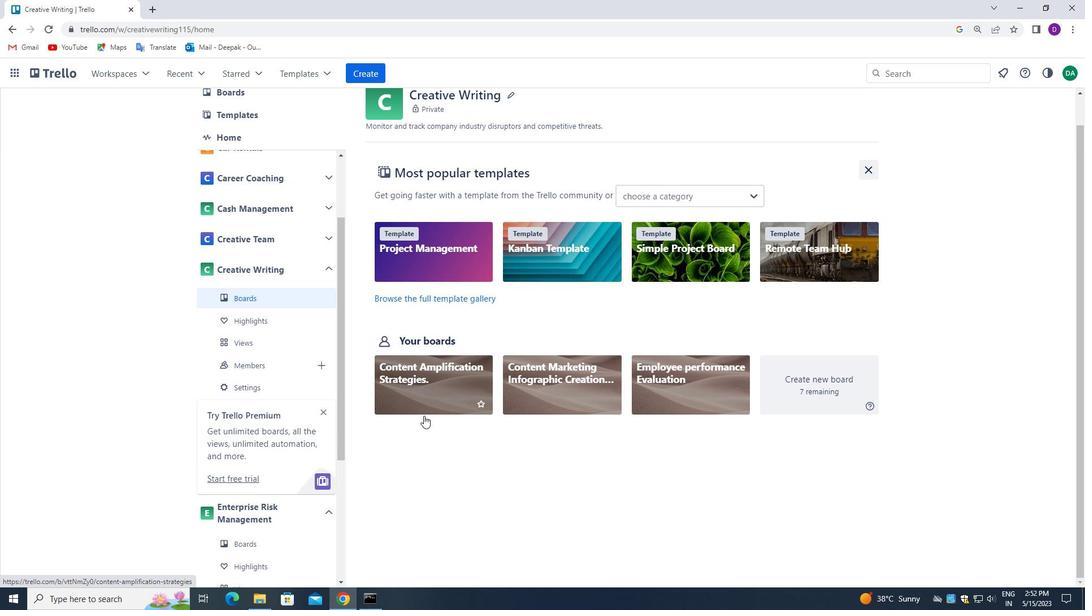 
Action: Mouse moved to (417, 436)
Screenshot: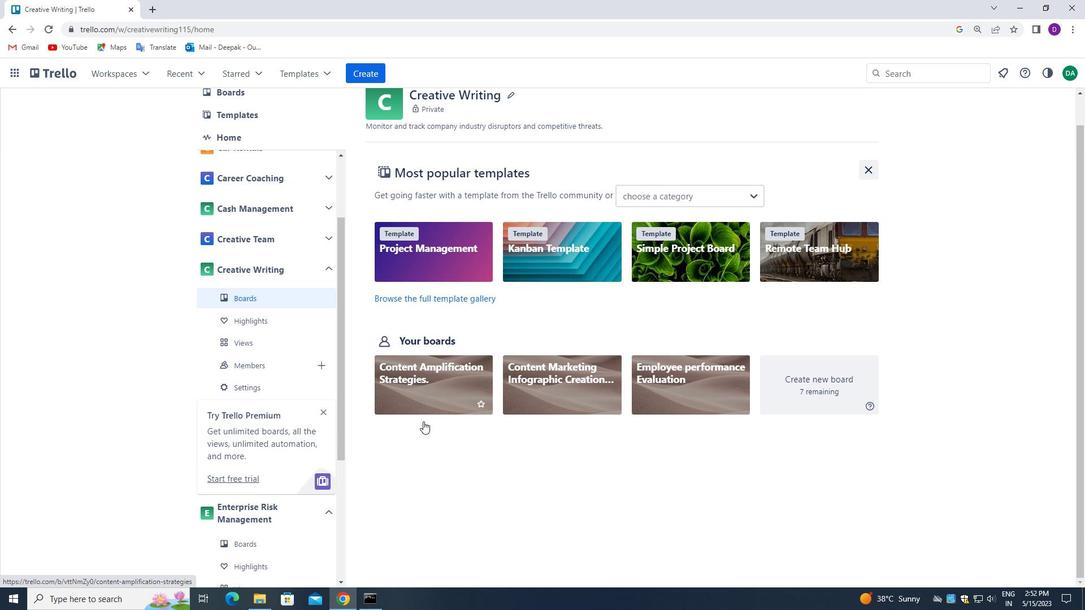 
Action: Mouse scrolled (417, 435) with delta (0, 0)
Screenshot: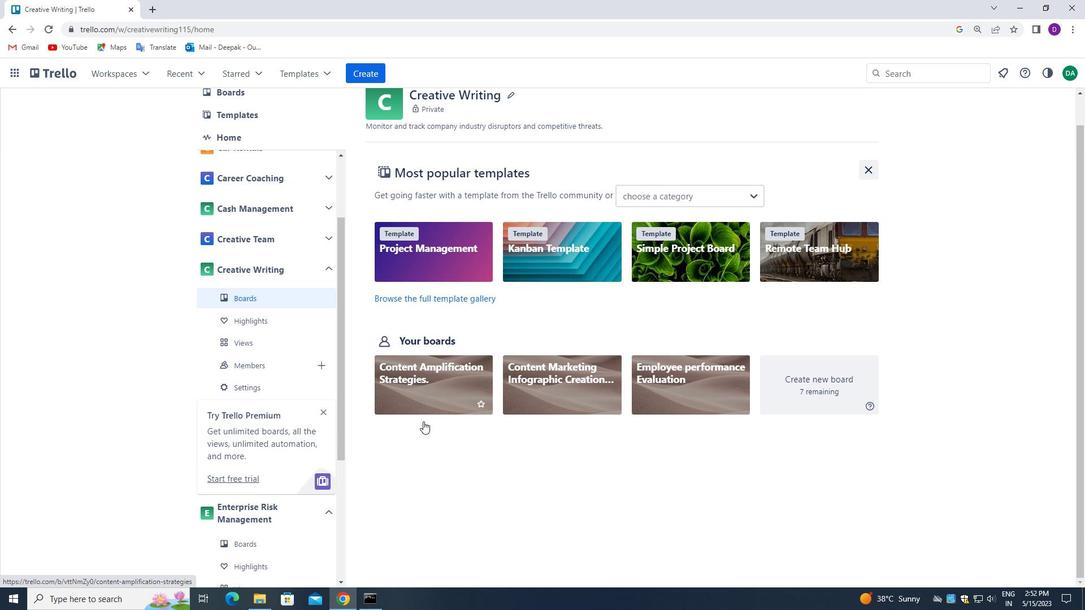 
Action: Mouse scrolled (417, 435) with delta (0, 0)
Screenshot: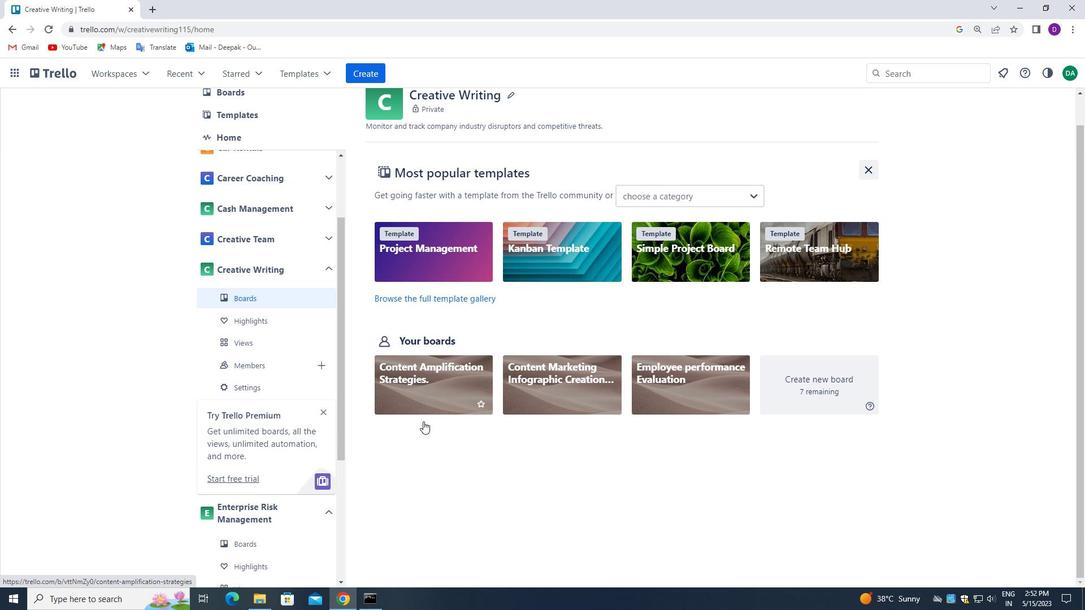 
Action: Mouse moved to (417, 436)
Screenshot: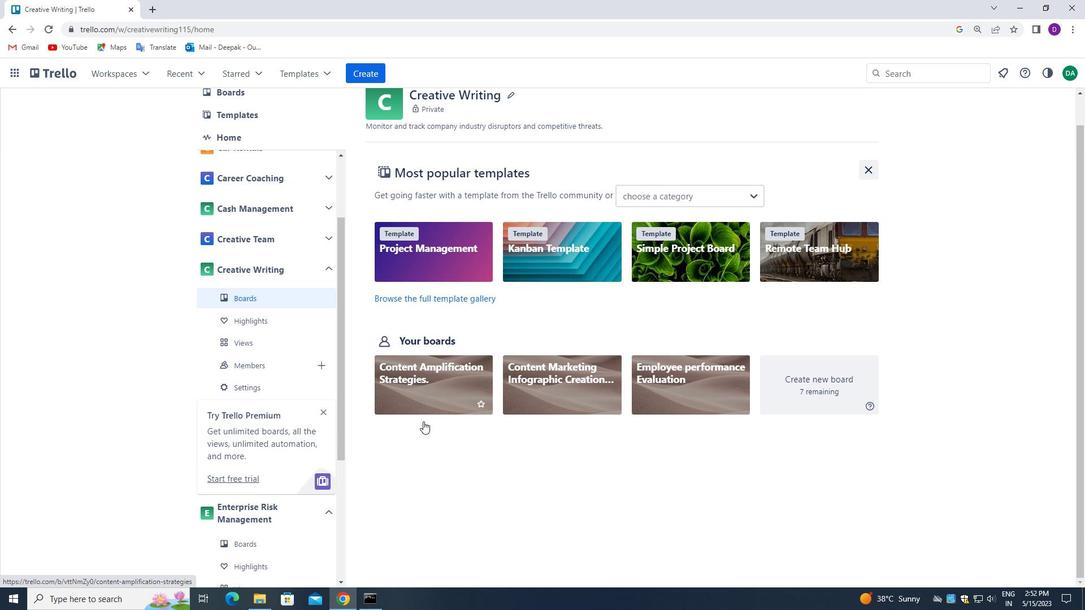 
Action: Mouse scrolled (417, 435) with delta (0, 0)
Screenshot: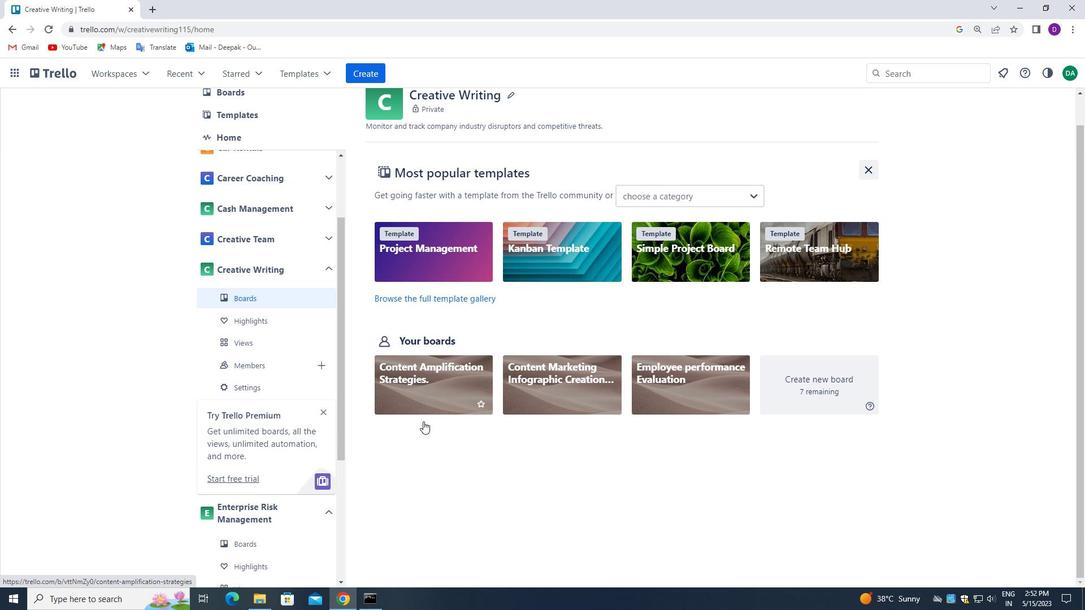 
Action: Mouse moved to (383, 485)
Screenshot: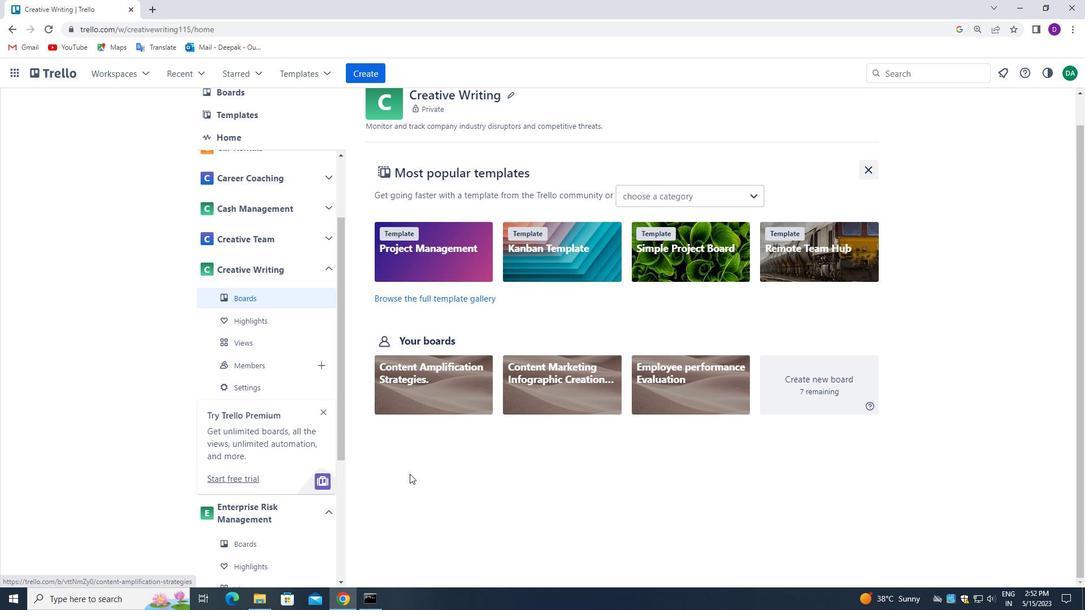 
